 Task: Search one way flight ticket for 3 adults, 3 children in premium economy from Riverton: Central Wyoming Regional Airport (was Riverton Regional) to Fort Wayne: Fort Wayne International Airport on 8-4-2023. Choice of flights is Alaska. Number of bags: 1 carry on bag. Price is upto 94000. Outbound departure time preference is 5:00.
Action: Mouse moved to (302, 249)
Screenshot: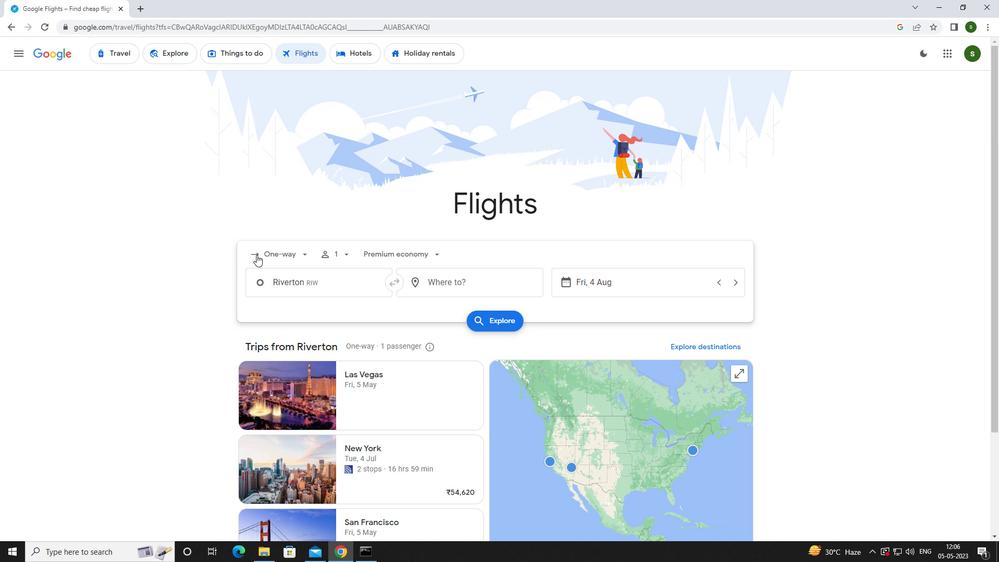
Action: Mouse pressed left at (302, 249)
Screenshot: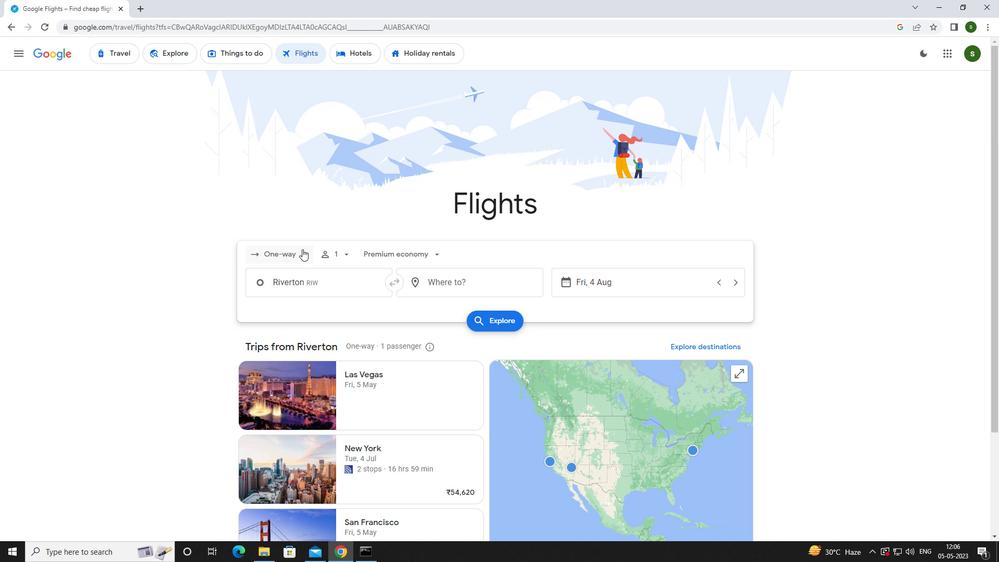 
Action: Mouse moved to (290, 299)
Screenshot: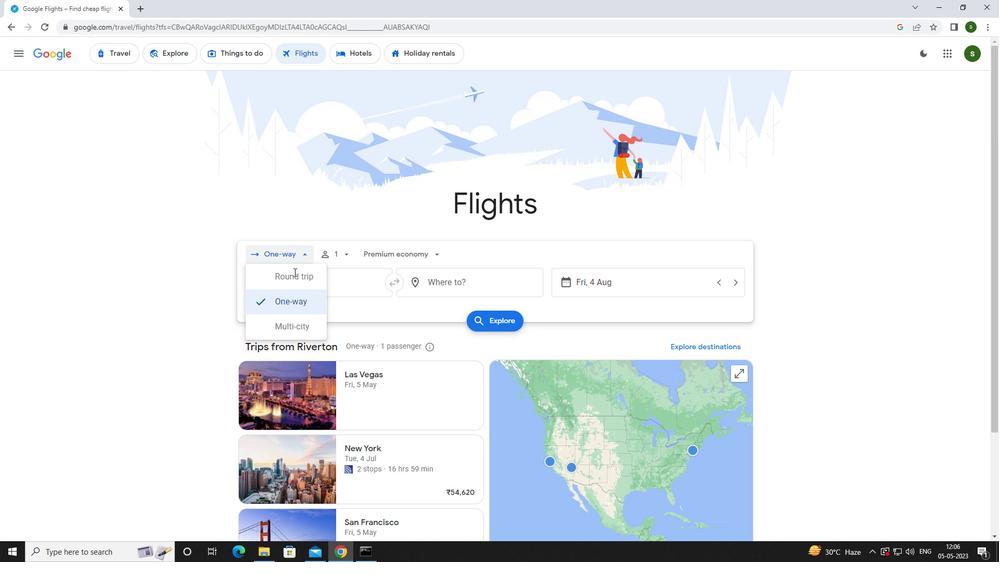 
Action: Mouse pressed left at (290, 299)
Screenshot: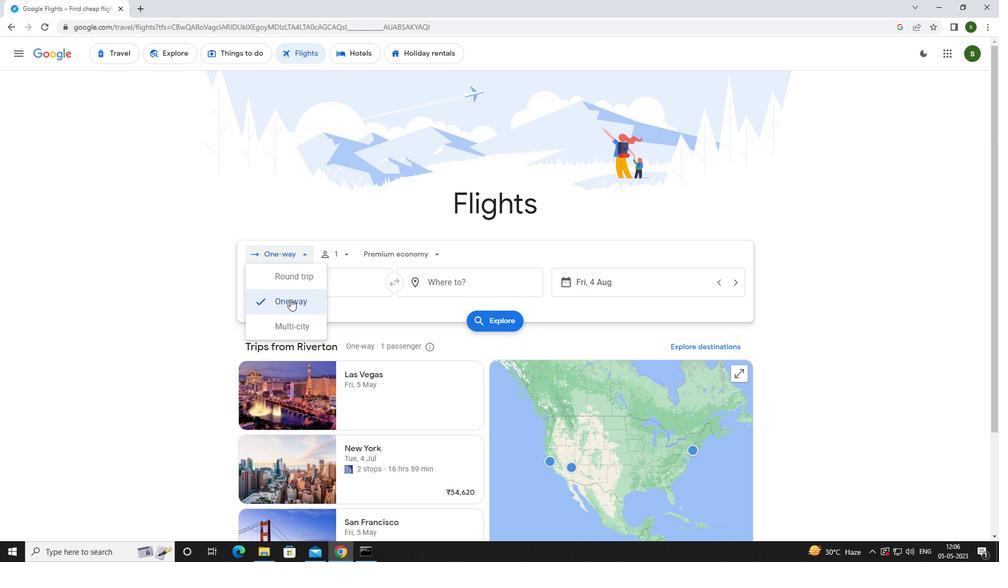
Action: Mouse moved to (342, 254)
Screenshot: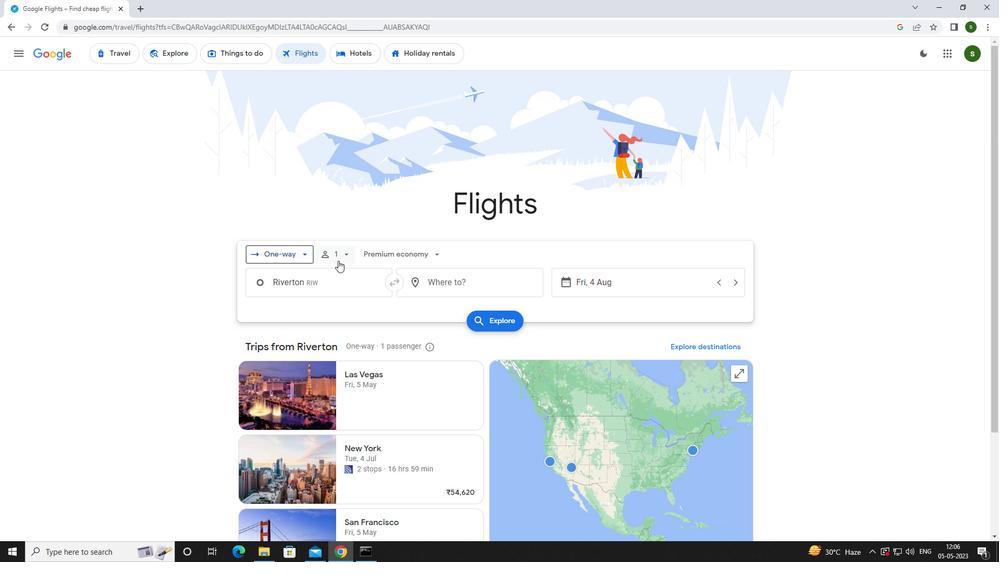 
Action: Mouse pressed left at (342, 254)
Screenshot: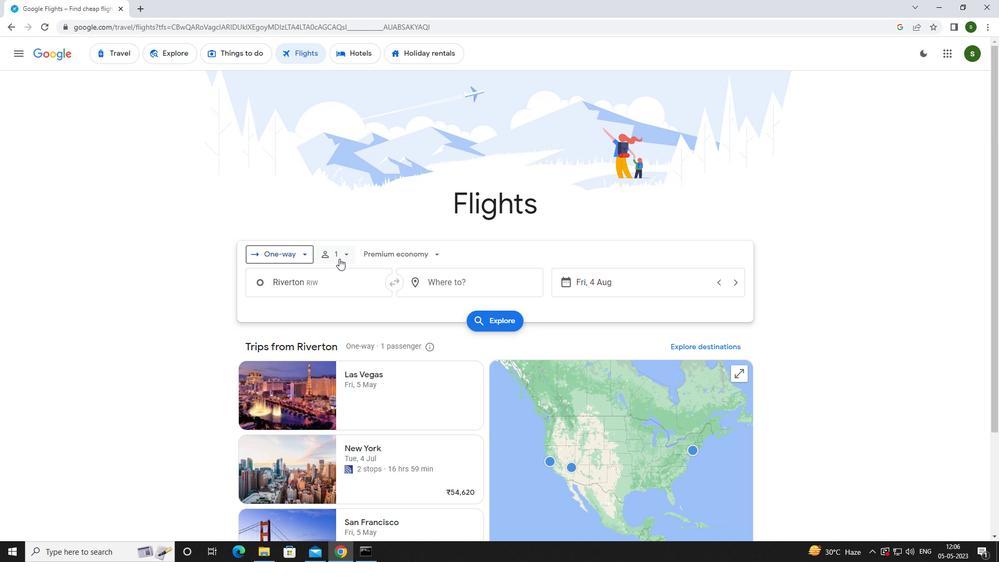 
Action: Mouse moved to (424, 282)
Screenshot: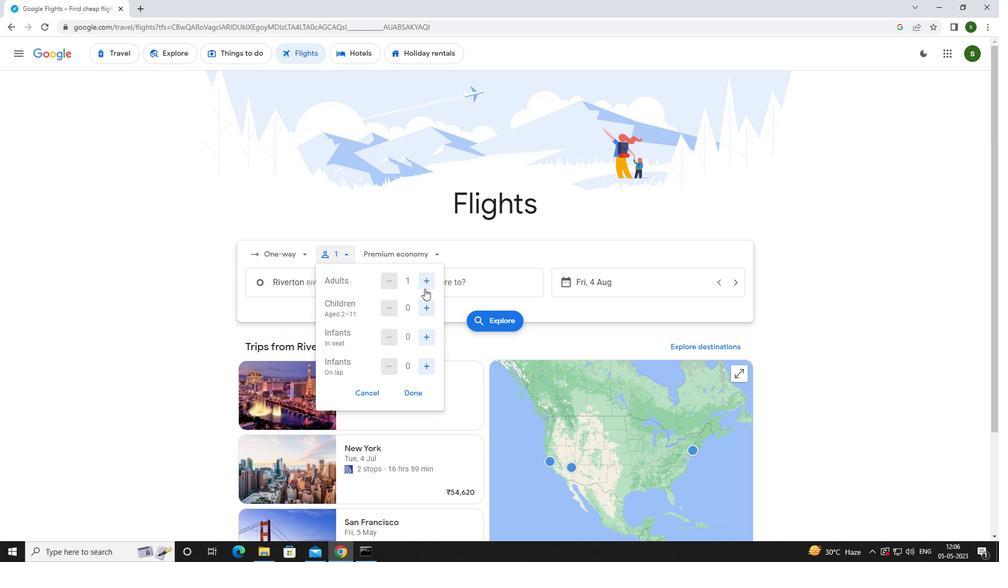 
Action: Mouse pressed left at (424, 282)
Screenshot: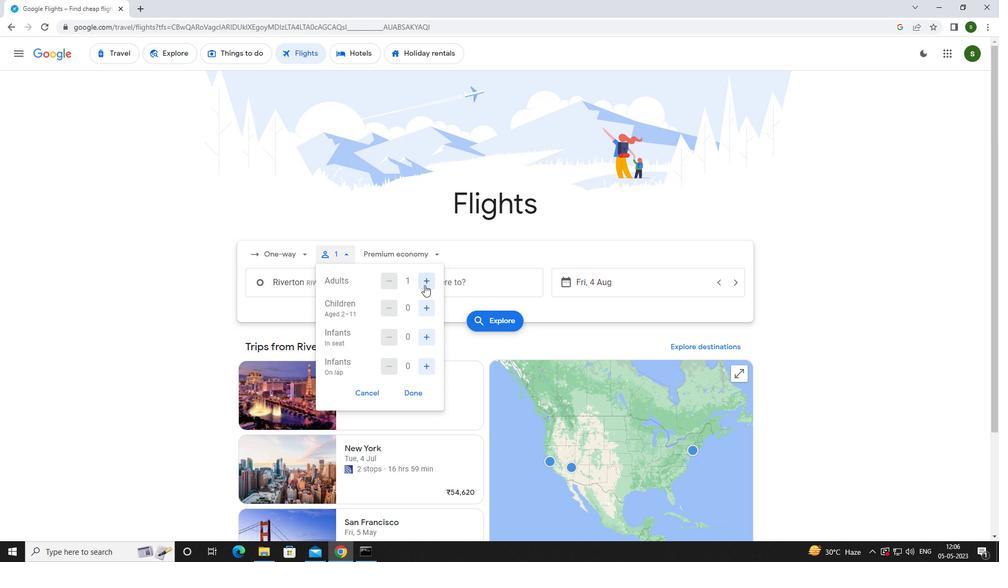 
Action: Mouse pressed left at (424, 282)
Screenshot: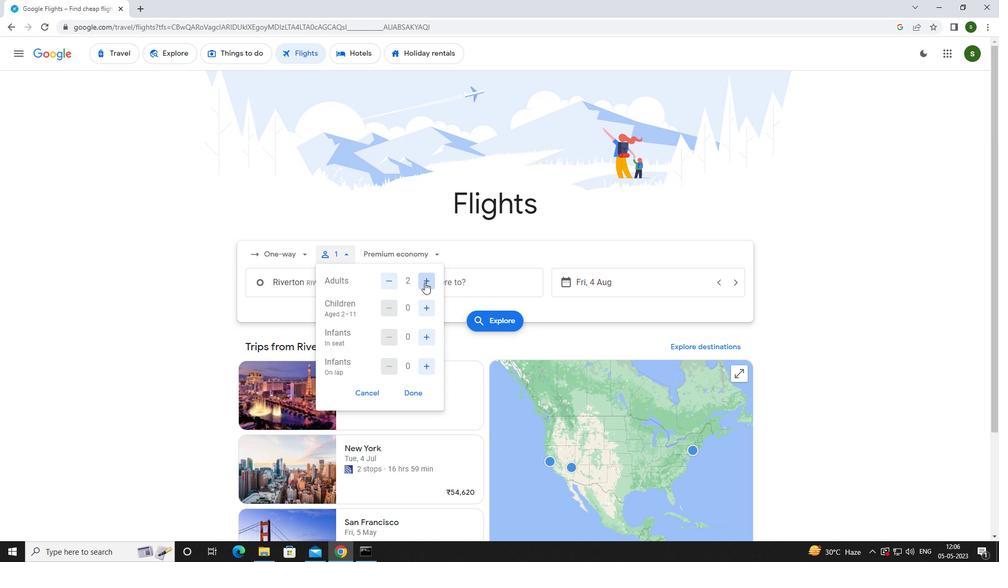 
Action: Mouse moved to (425, 308)
Screenshot: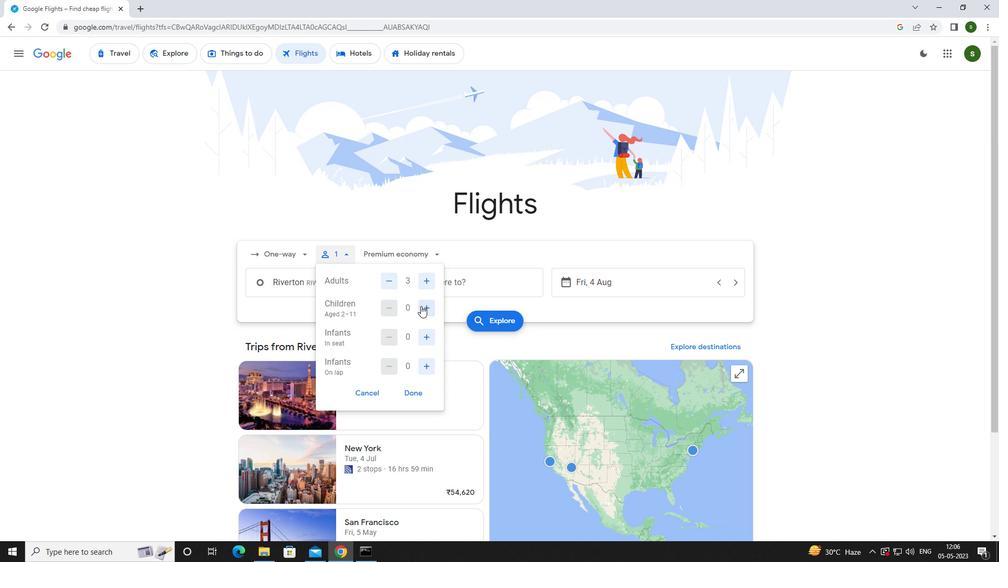
Action: Mouse pressed left at (425, 308)
Screenshot: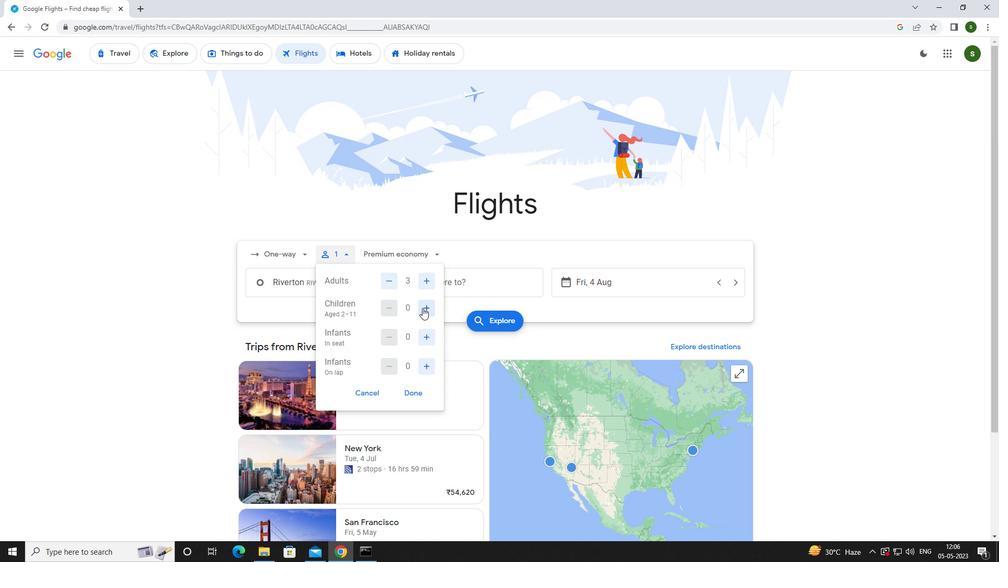 
Action: Mouse pressed left at (425, 308)
Screenshot: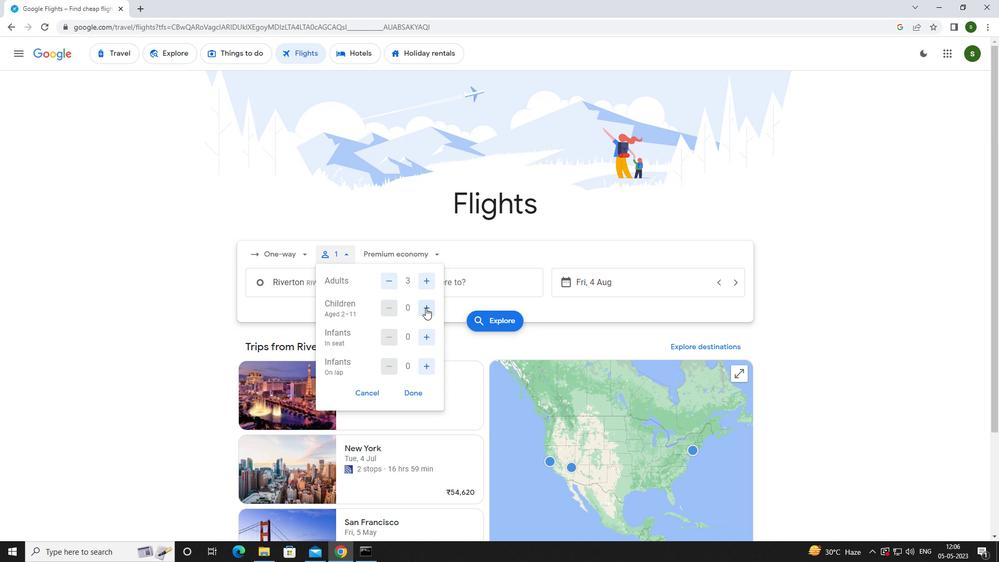 
Action: Mouse pressed left at (425, 308)
Screenshot: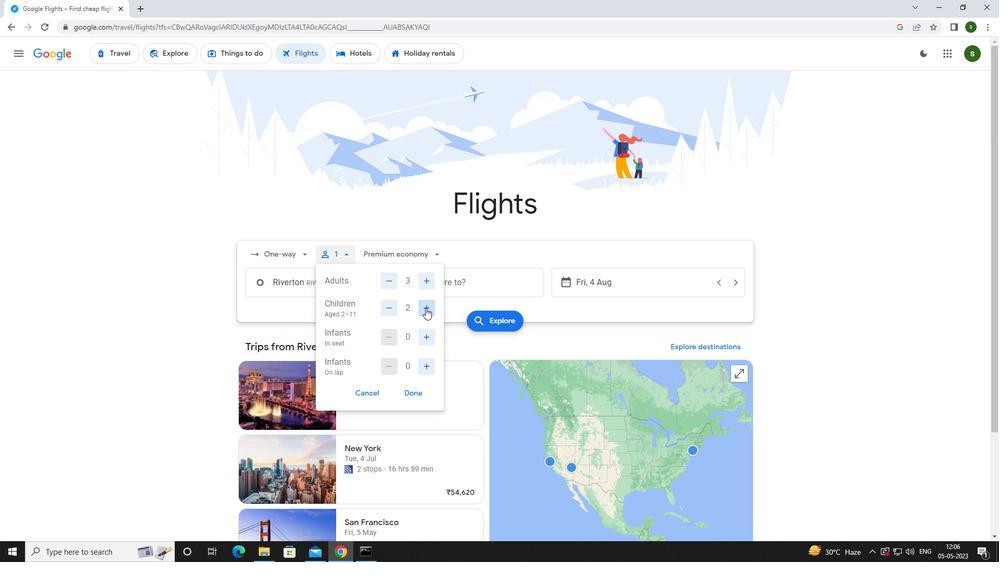 
Action: Mouse moved to (413, 250)
Screenshot: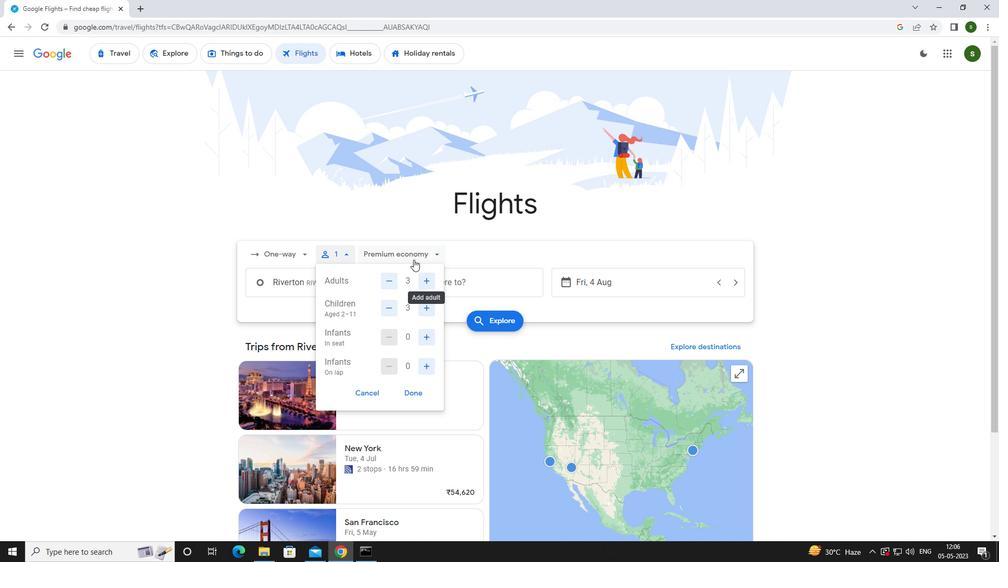
Action: Mouse pressed left at (413, 250)
Screenshot: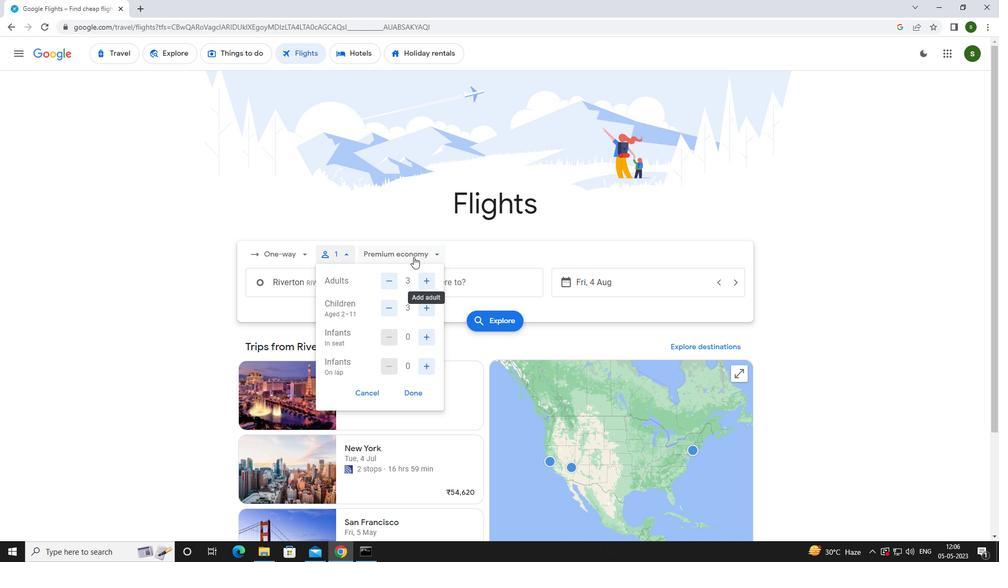 
Action: Mouse moved to (426, 303)
Screenshot: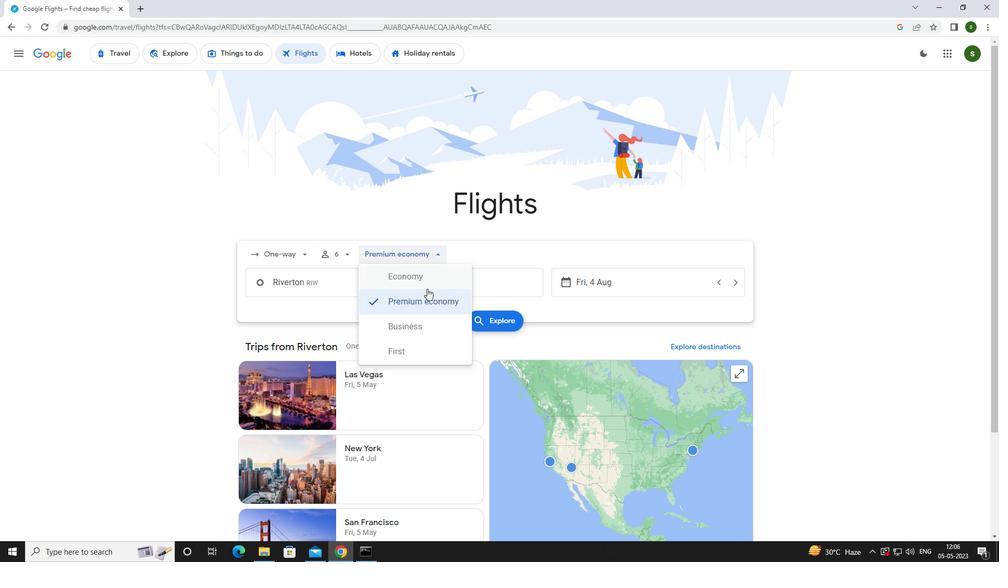 
Action: Mouse pressed left at (426, 303)
Screenshot: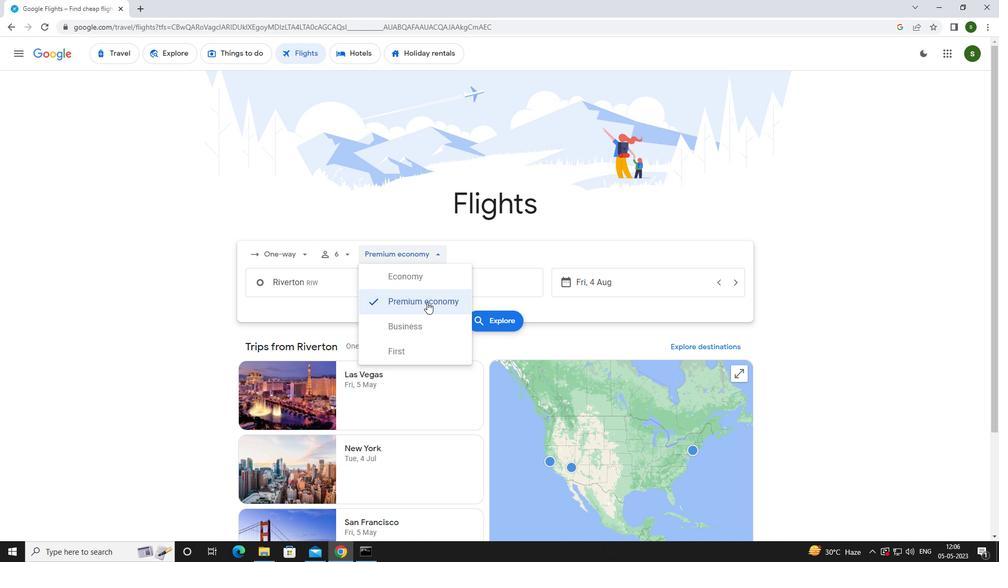 
Action: Mouse moved to (351, 286)
Screenshot: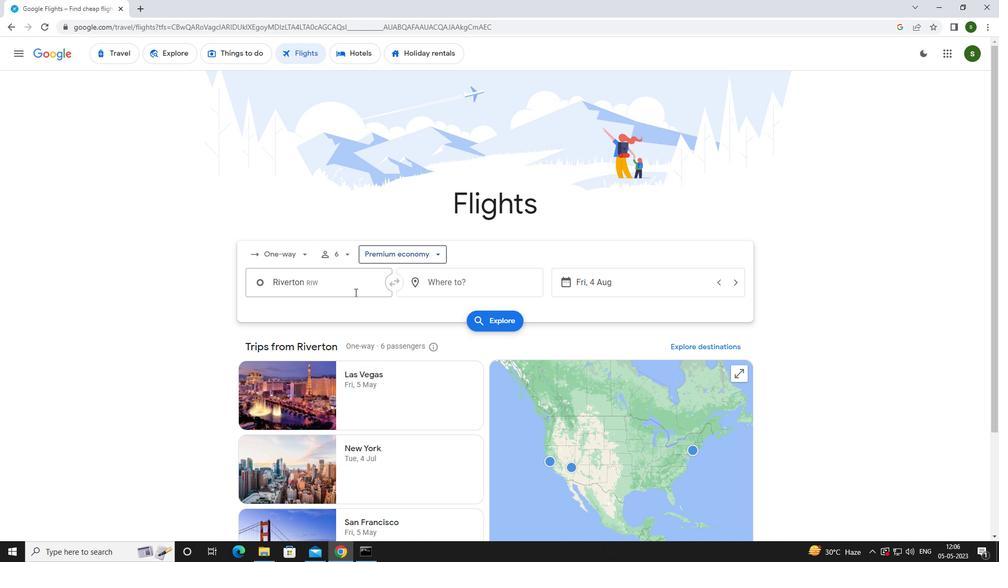 
Action: Mouse pressed left at (351, 286)
Screenshot: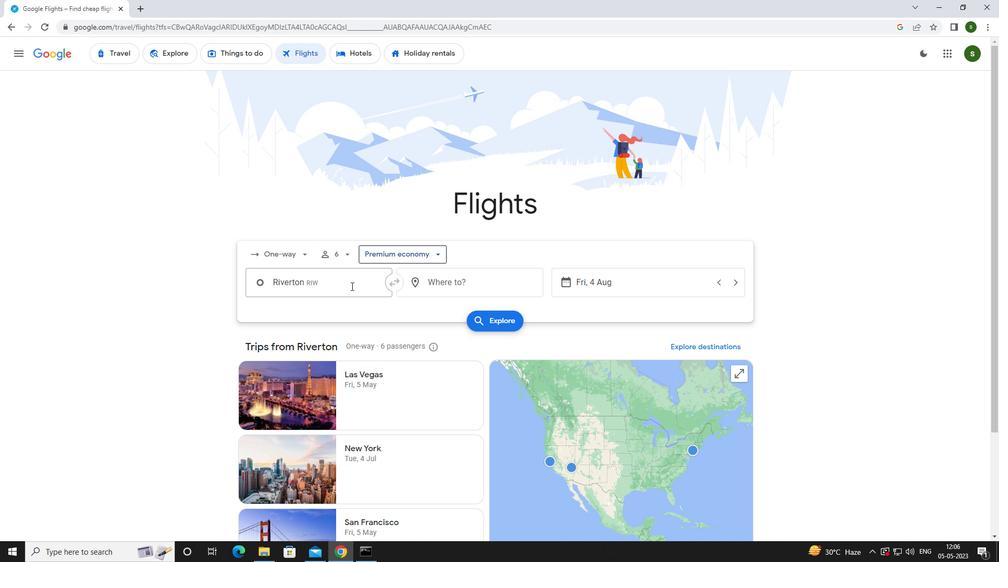 
Action: Mouse moved to (351, 285)
Screenshot: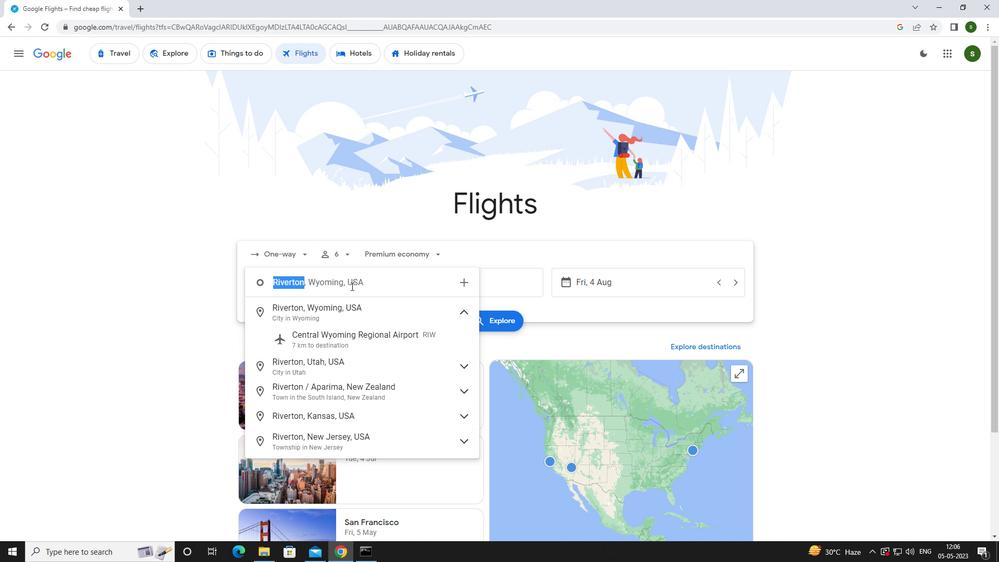 
Action: Key pressed <Key.caps_lock>r<Key.caps_lock>iverton
Screenshot: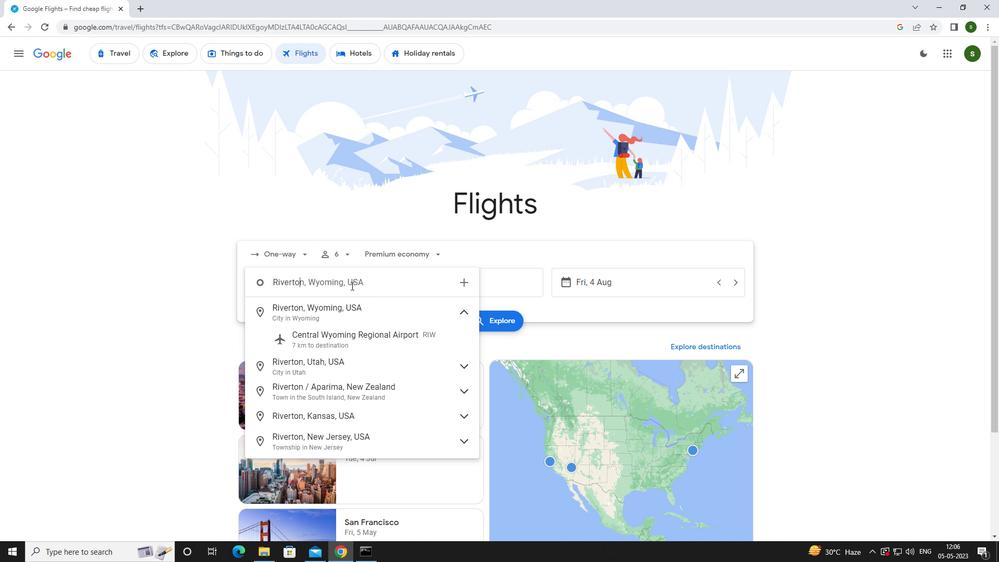 
Action: Mouse moved to (353, 328)
Screenshot: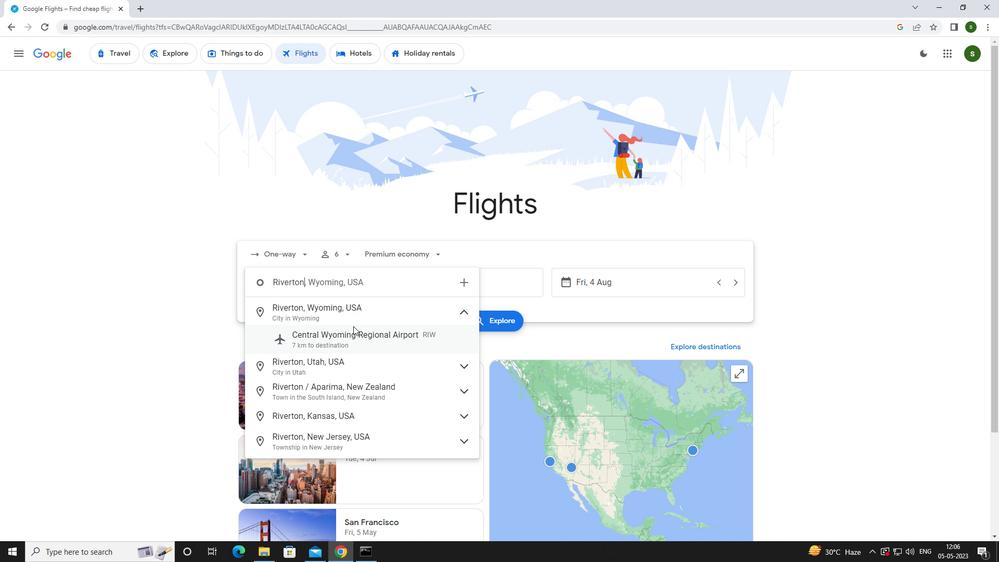 
Action: Mouse pressed left at (353, 328)
Screenshot: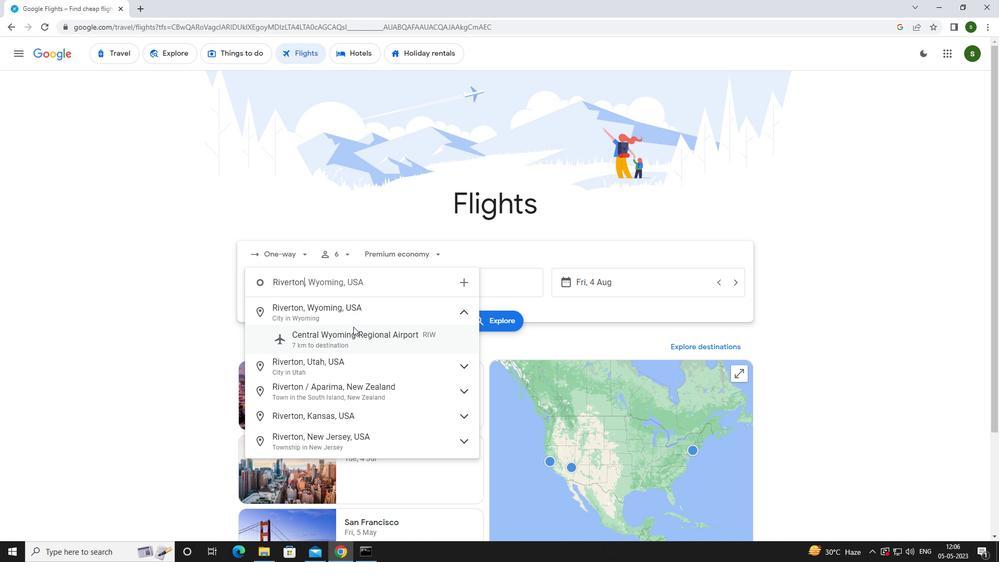 
Action: Mouse moved to (456, 275)
Screenshot: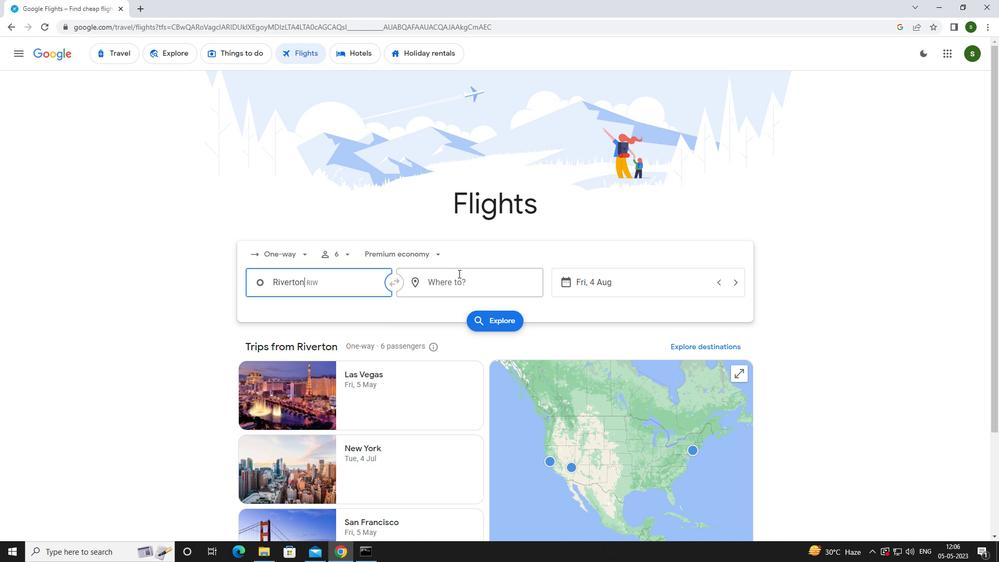 
Action: Mouse pressed left at (456, 275)
Screenshot: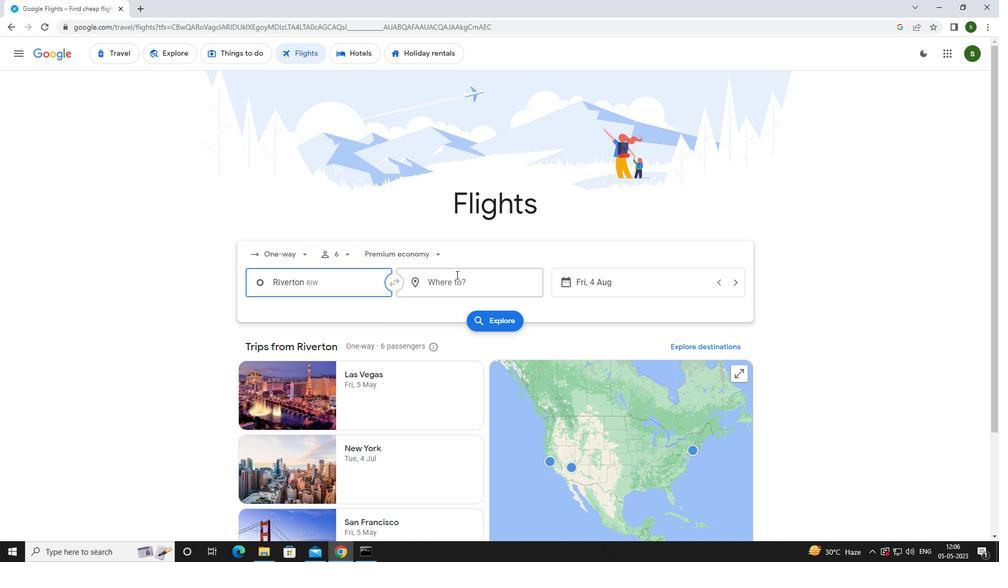 
Action: Mouse moved to (460, 274)
Screenshot: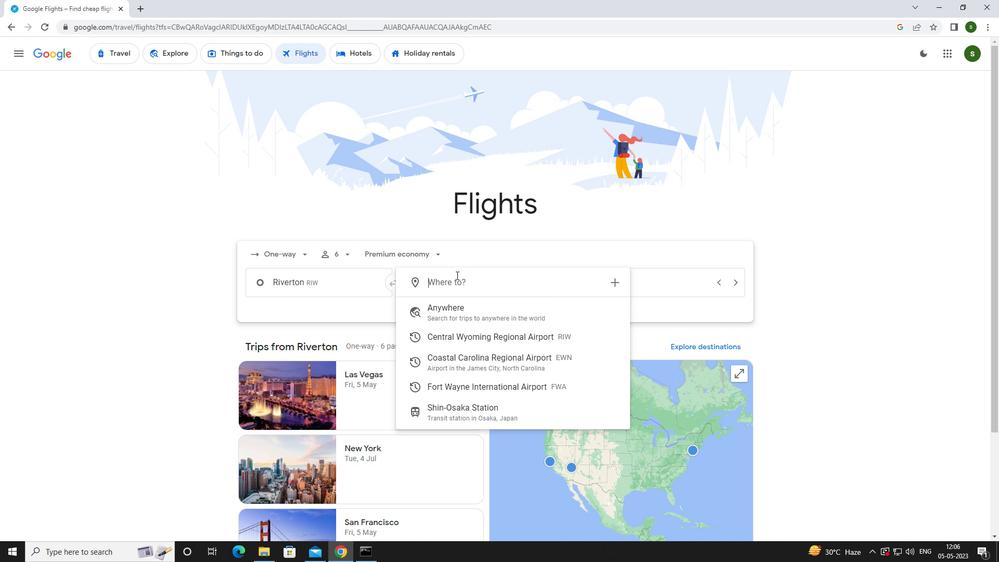 
Action: Key pressed <Key.caps_lock>f<Key.caps_lock>ort<Key.space><Key.caps_lock>w<Key.caps_lock>ay
Screenshot: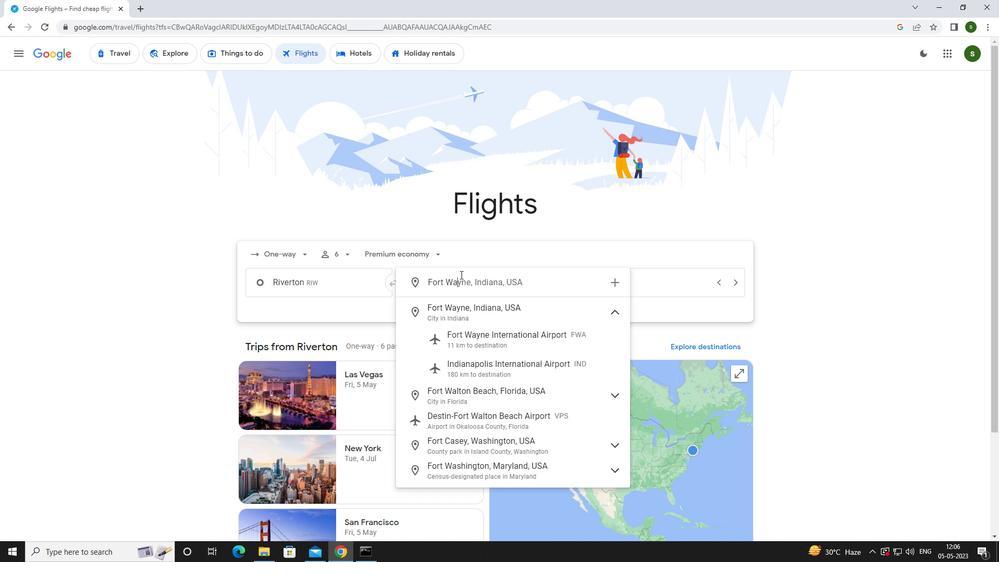 
Action: Mouse moved to (475, 335)
Screenshot: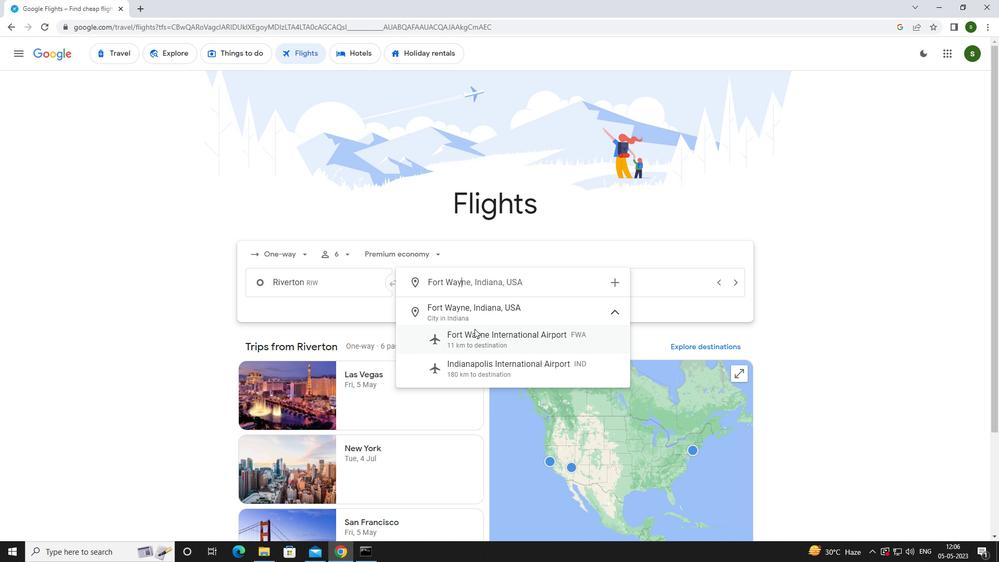 
Action: Mouse pressed left at (475, 335)
Screenshot: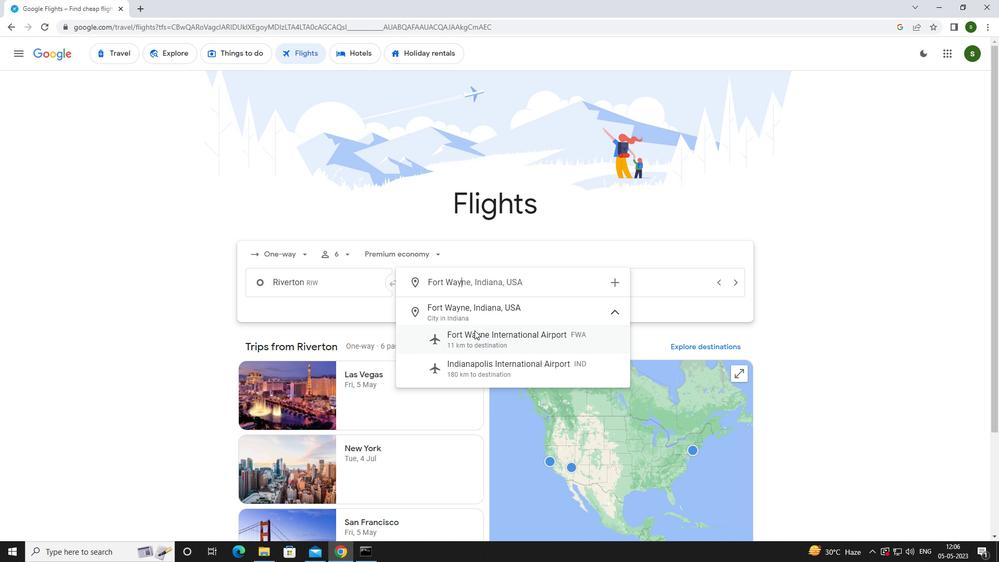 
Action: Mouse moved to (620, 285)
Screenshot: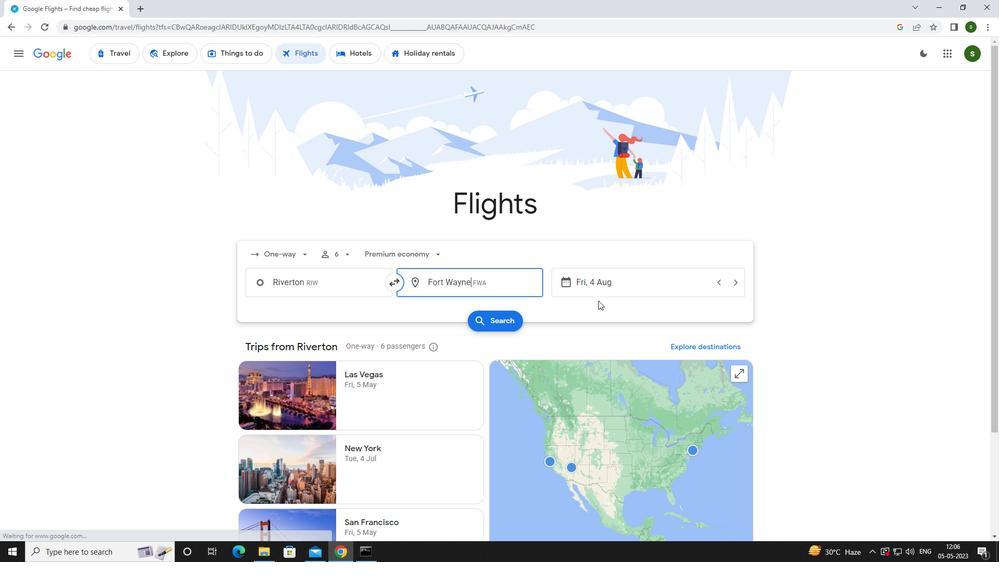 
Action: Mouse pressed left at (620, 285)
Screenshot: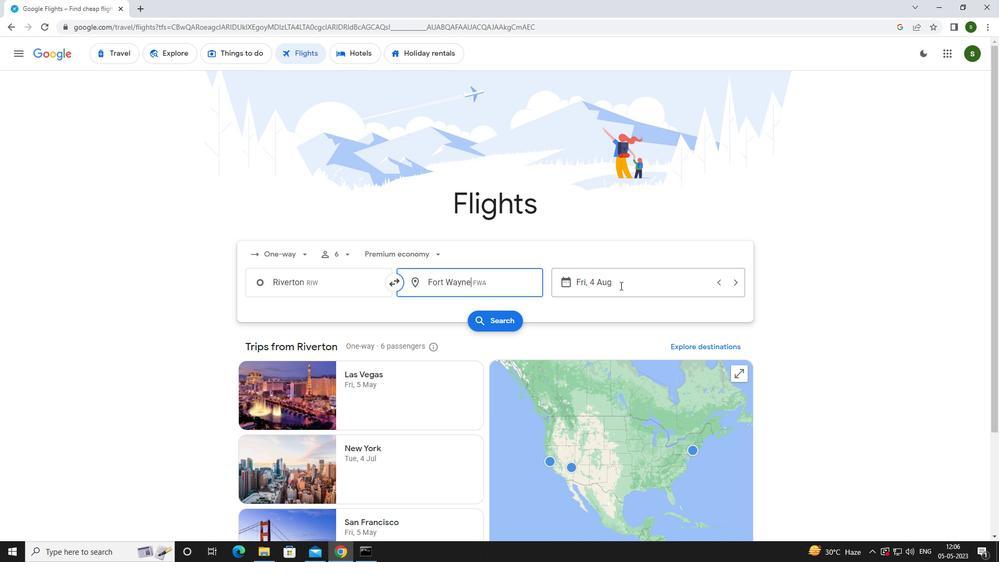 
Action: Mouse moved to (506, 350)
Screenshot: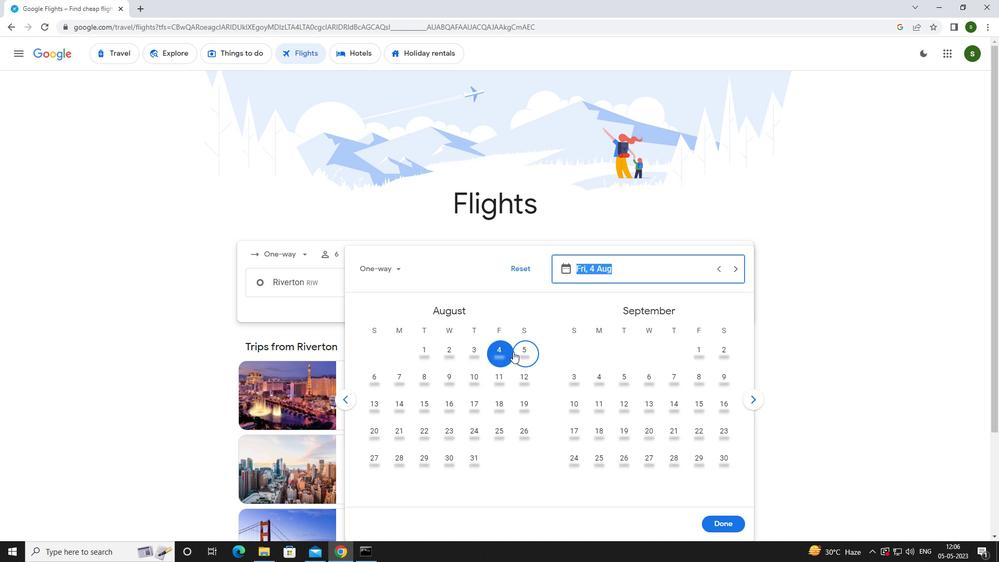 
Action: Mouse pressed left at (506, 350)
Screenshot: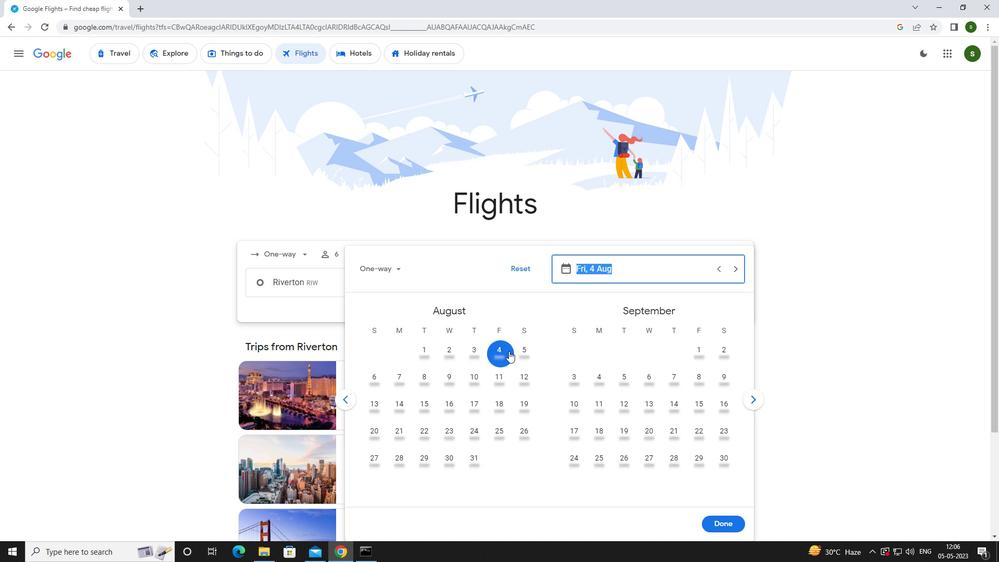 
Action: Mouse moved to (723, 523)
Screenshot: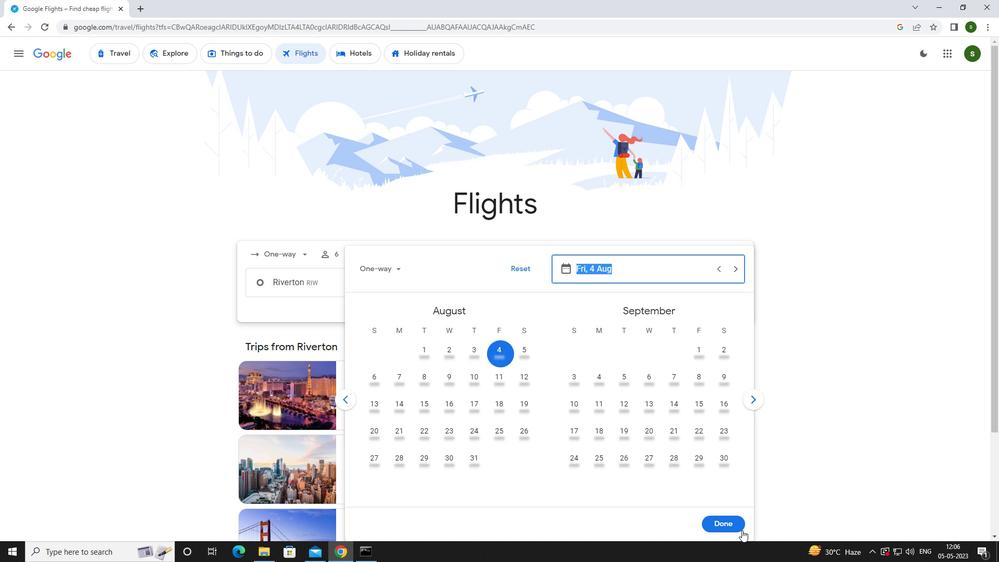 
Action: Mouse pressed left at (723, 523)
Screenshot: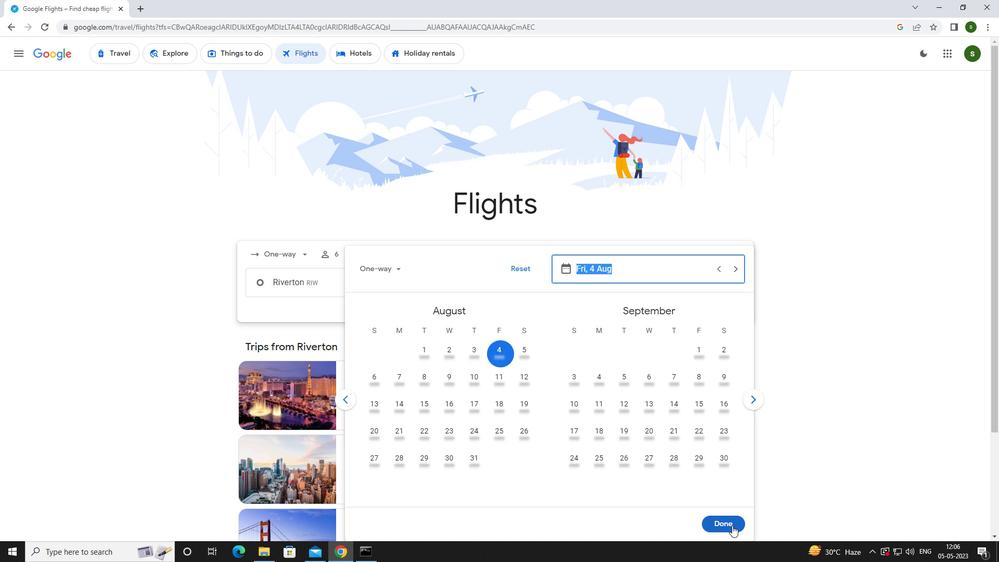 
Action: Mouse moved to (480, 315)
Screenshot: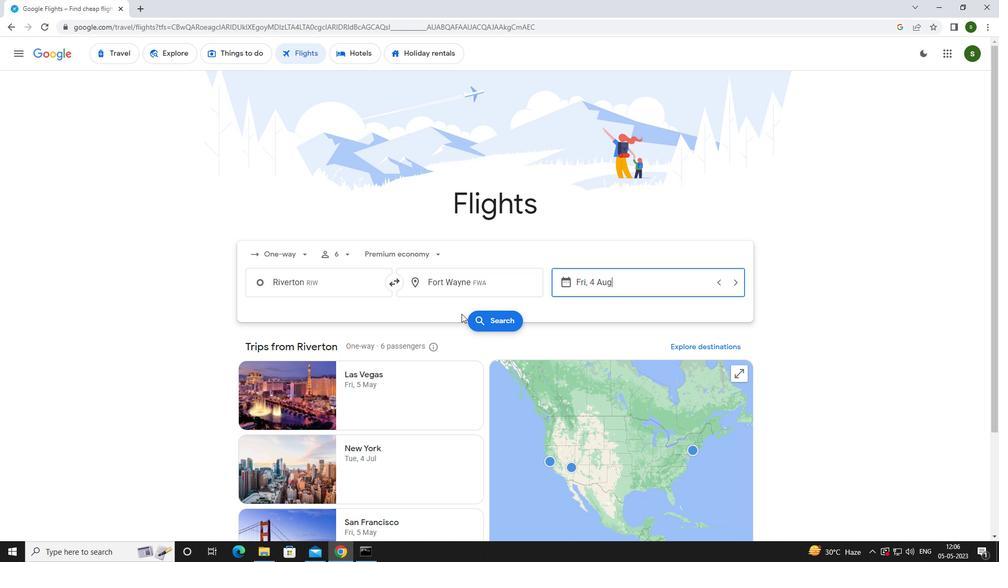 
Action: Mouse pressed left at (480, 315)
Screenshot: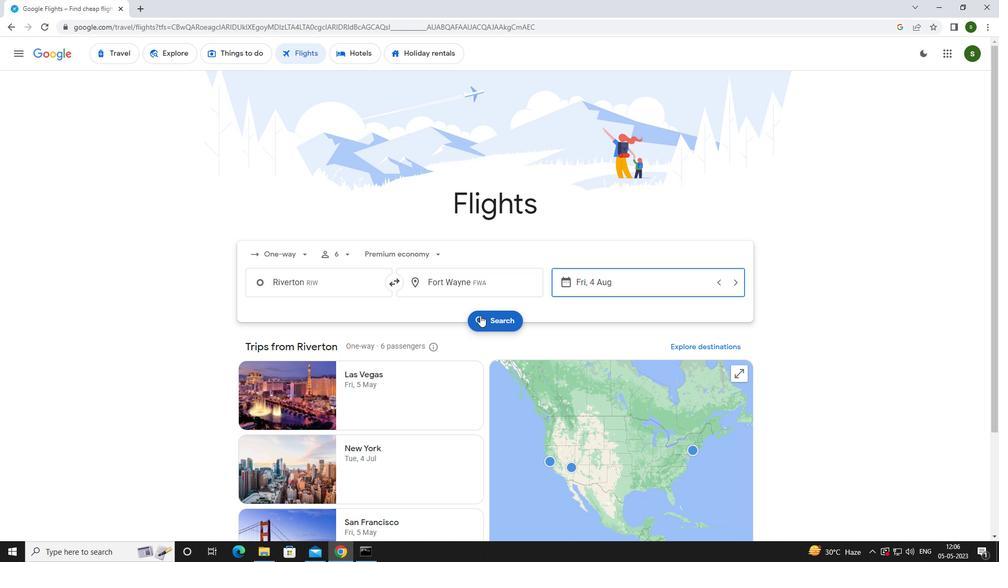 
Action: Mouse moved to (275, 153)
Screenshot: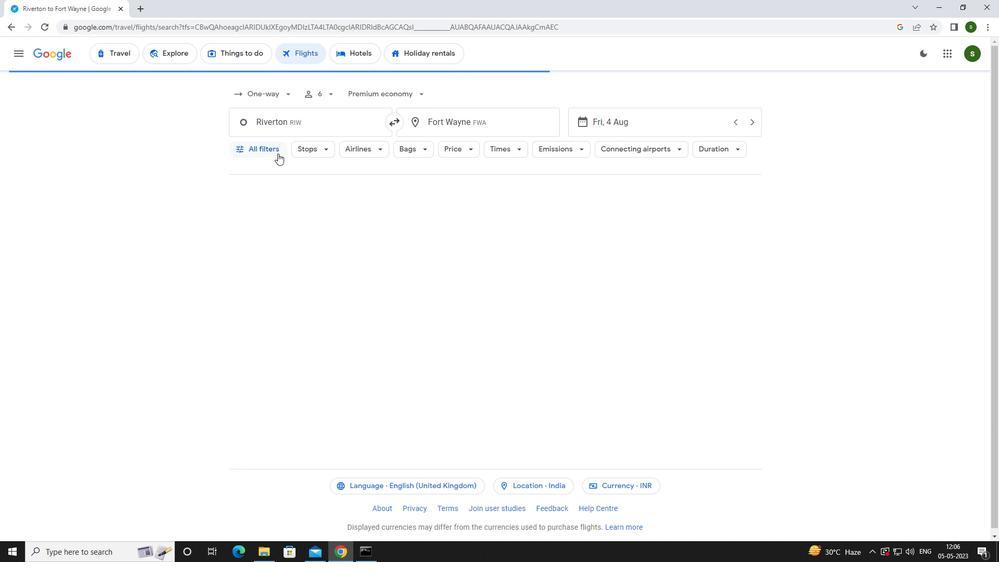 
Action: Mouse pressed left at (275, 153)
Screenshot: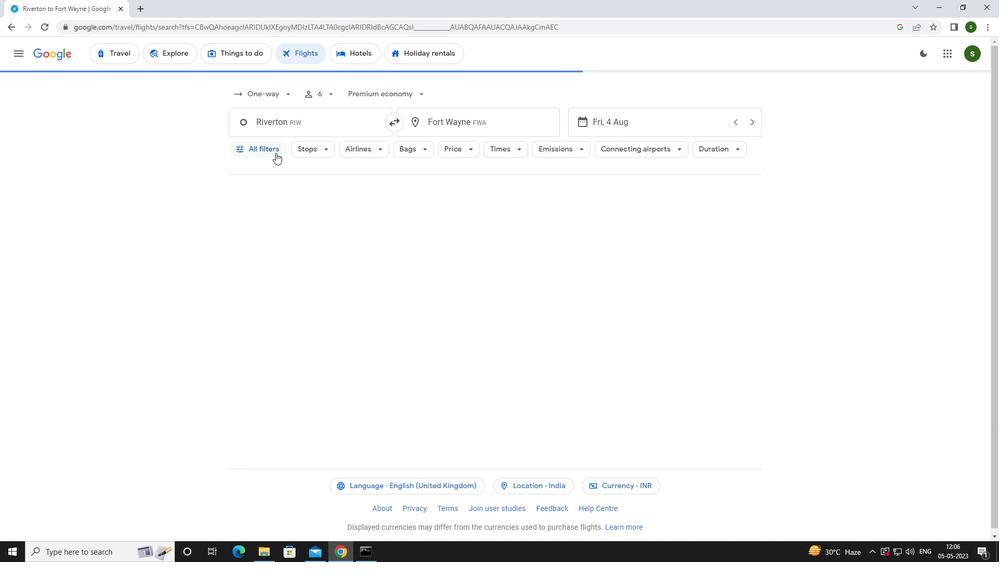 
Action: Mouse moved to (358, 309)
Screenshot: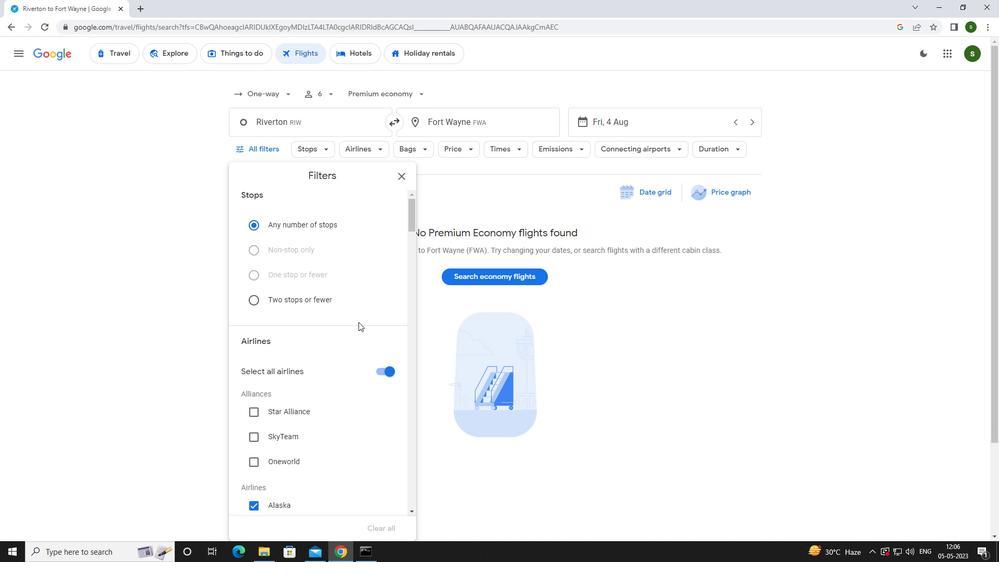 
Action: Mouse scrolled (358, 309) with delta (0, 0)
Screenshot: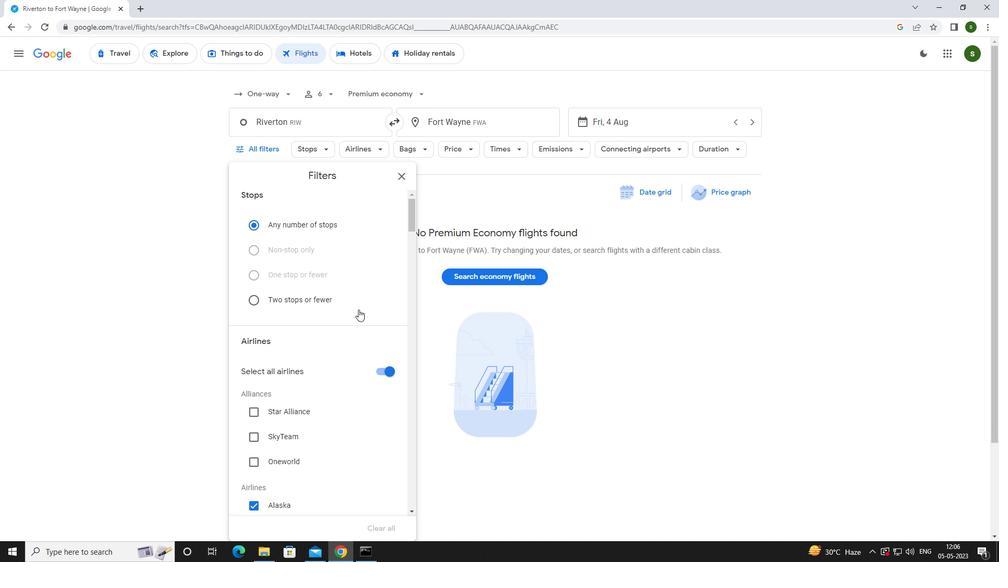 
Action: Mouse scrolled (358, 309) with delta (0, 0)
Screenshot: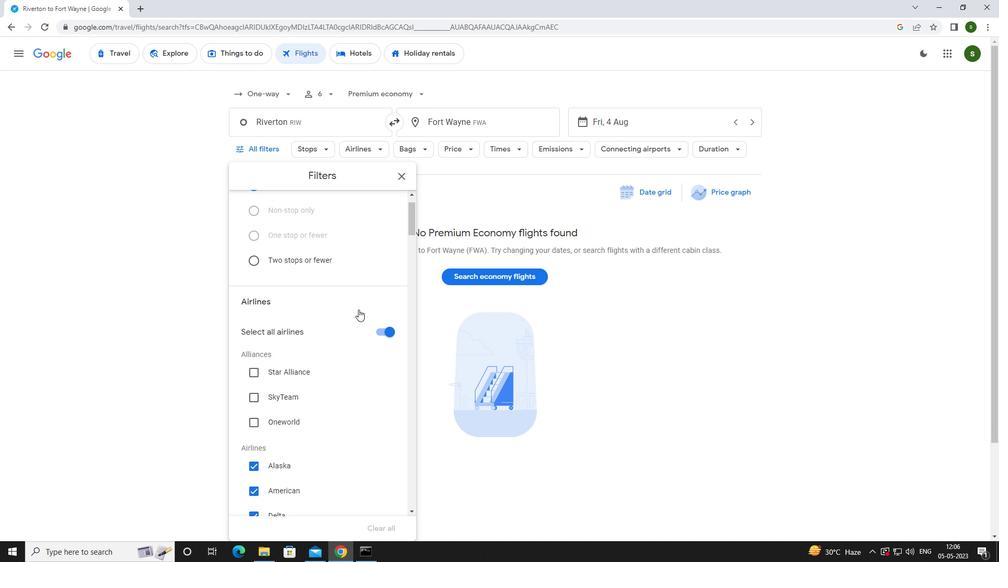 
Action: Mouse moved to (385, 265)
Screenshot: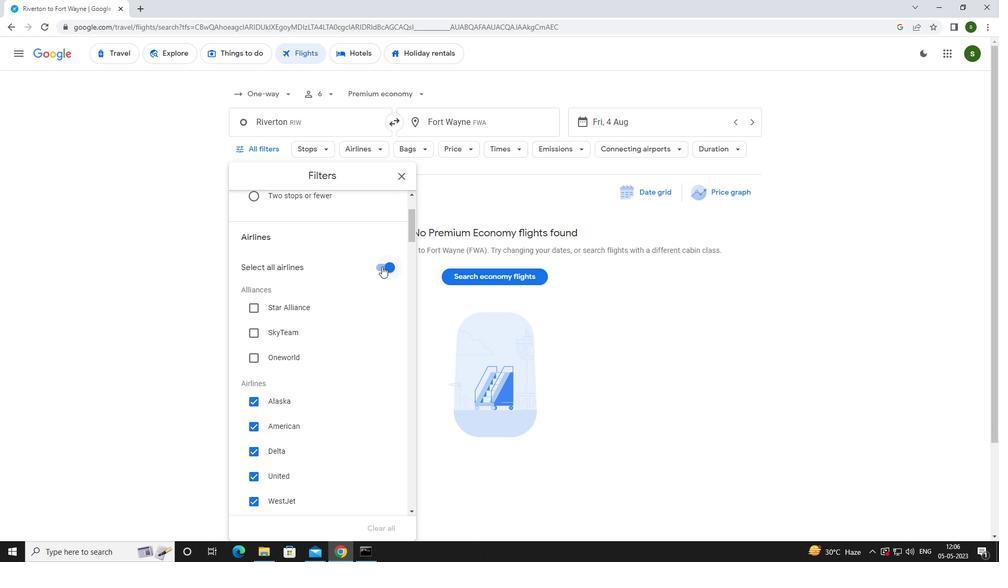 
Action: Mouse pressed left at (385, 265)
Screenshot: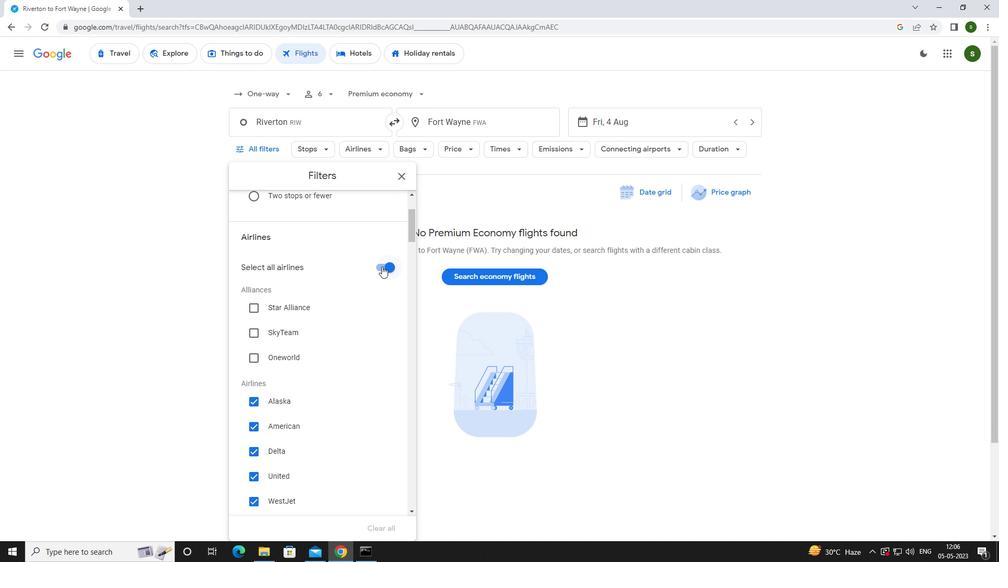
Action: Mouse moved to (339, 290)
Screenshot: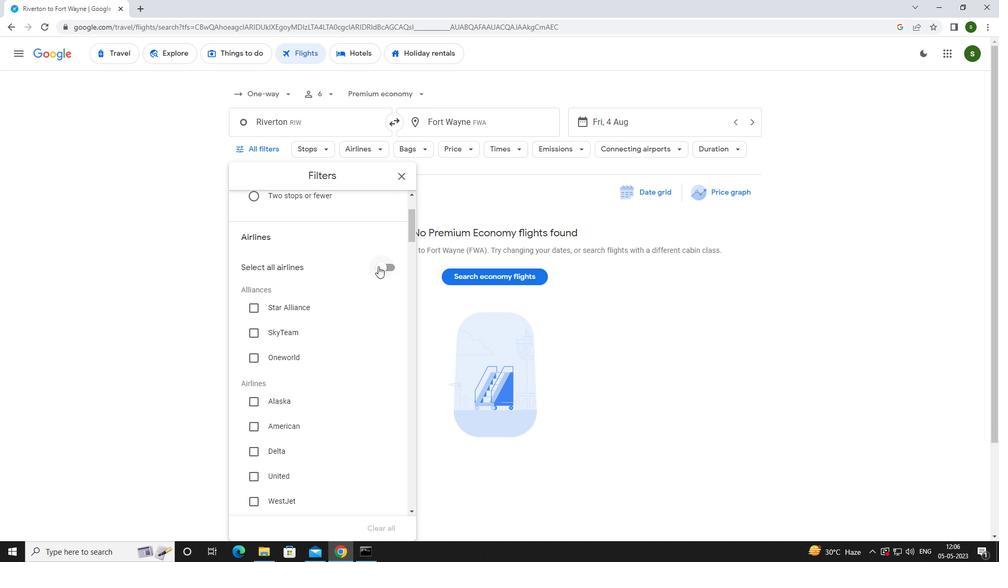 
Action: Mouse scrolled (339, 290) with delta (0, 0)
Screenshot: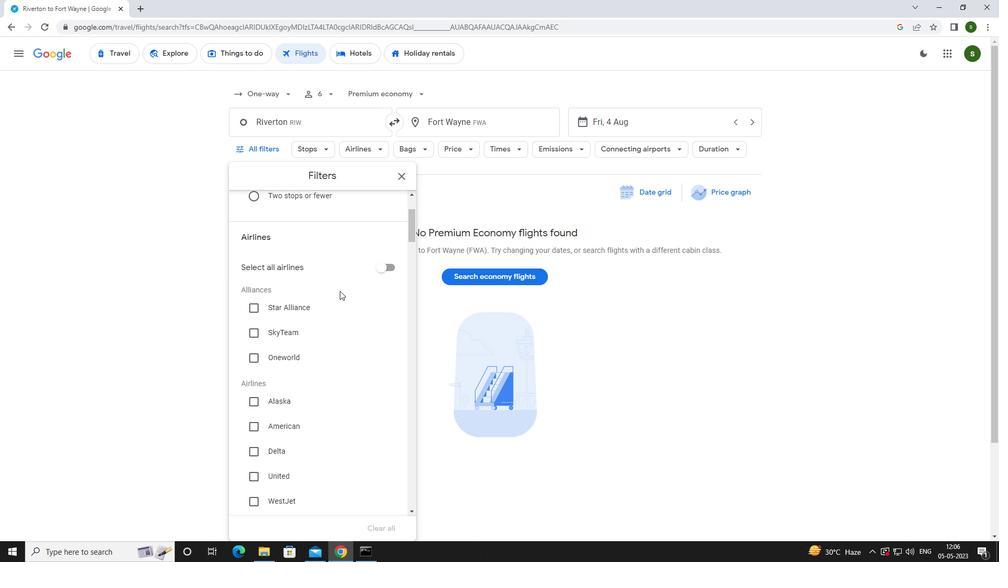 
Action: Mouse scrolled (339, 290) with delta (0, 0)
Screenshot: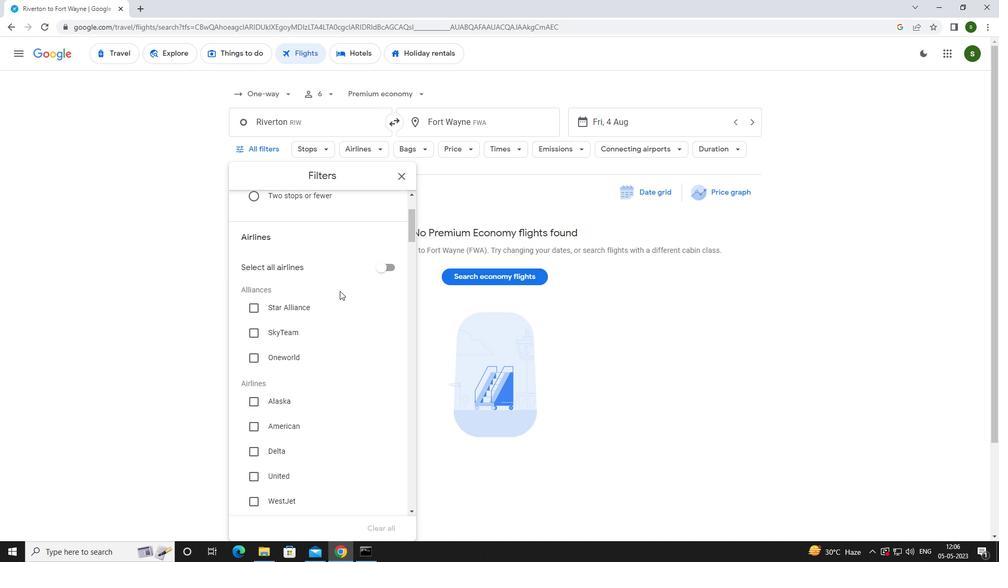 
Action: Mouse moved to (287, 300)
Screenshot: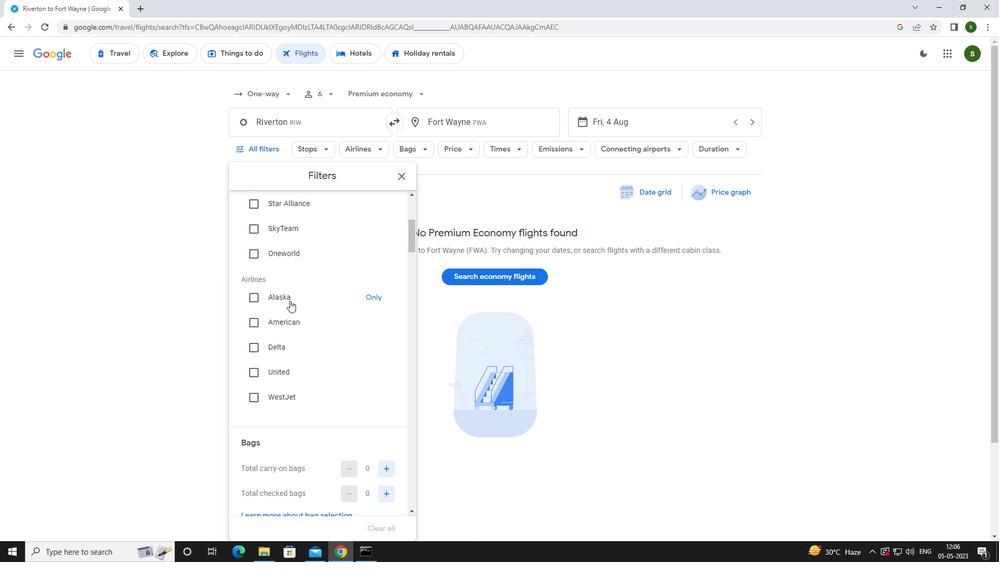 
Action: Mouse pressed left at (287, 300)
Screenshot: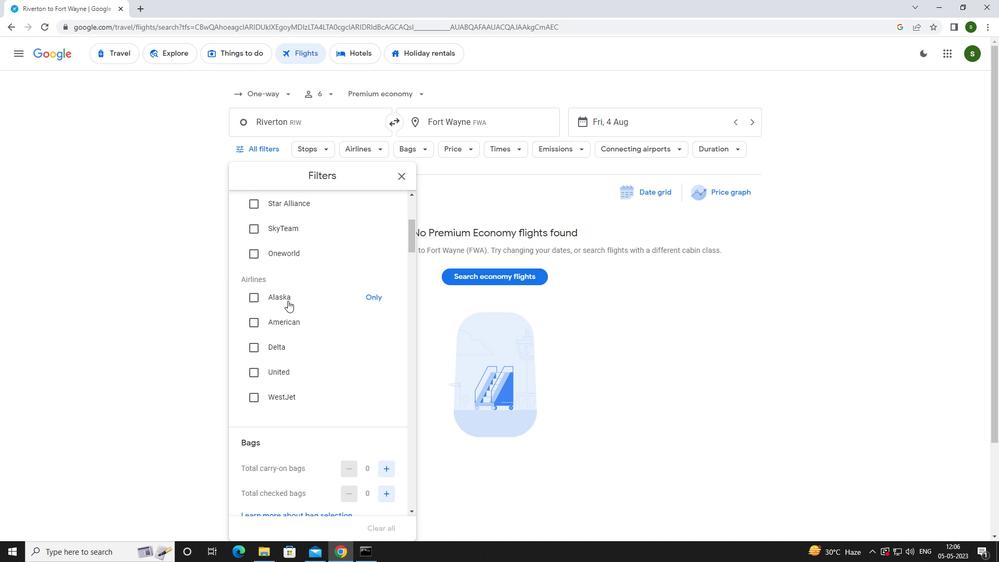 
Action: Mouse moved to (311, 309)
Screenshot: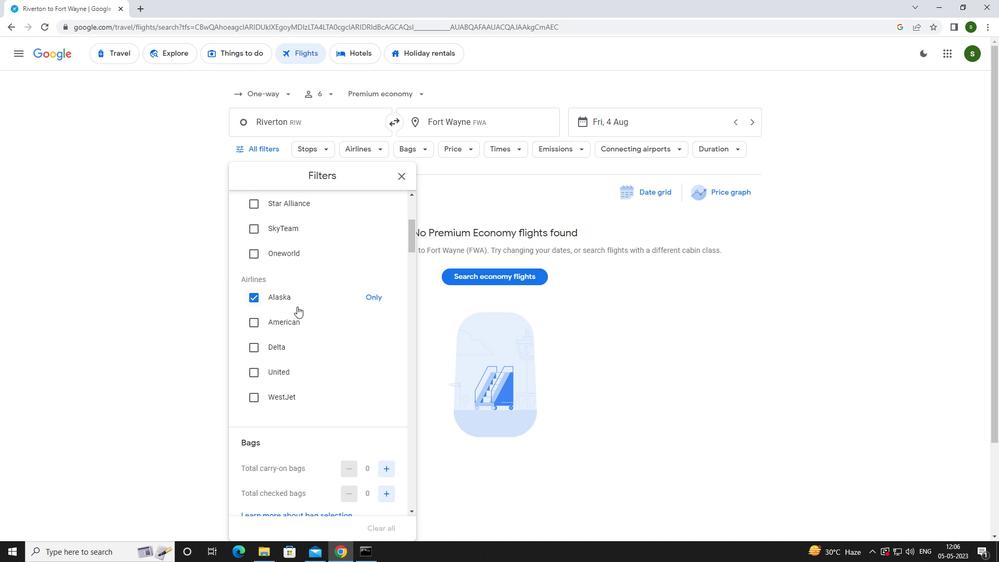 
Action: Mouse scrolled (311, 309) with delta (0, 0)
Screenshot: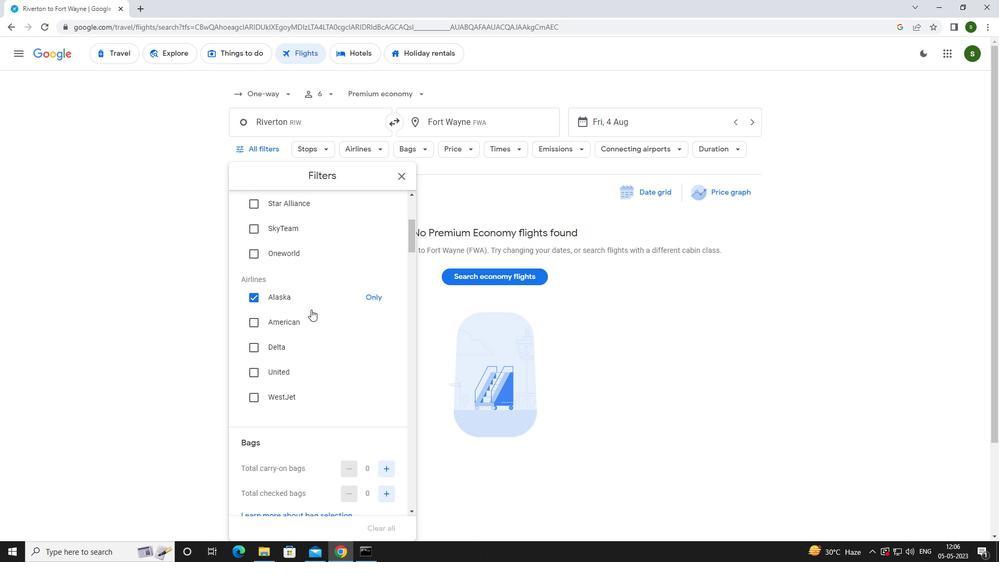 
Action: Mouse scrolled (311, 309) with delta (0, 0)
Screenshot: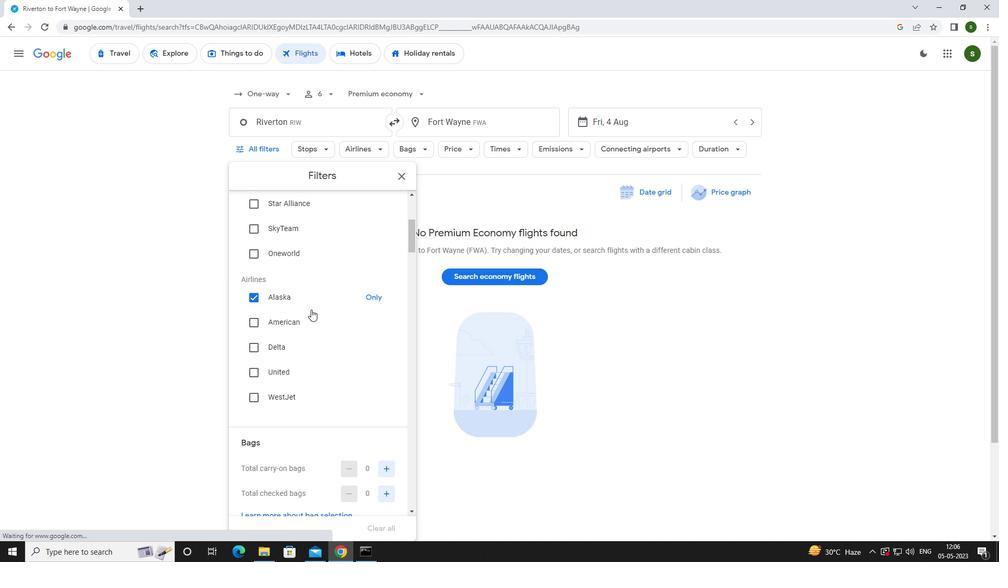 
Action: Mouse scrolled (311, 309) with delta (0, 0)
Screenshot: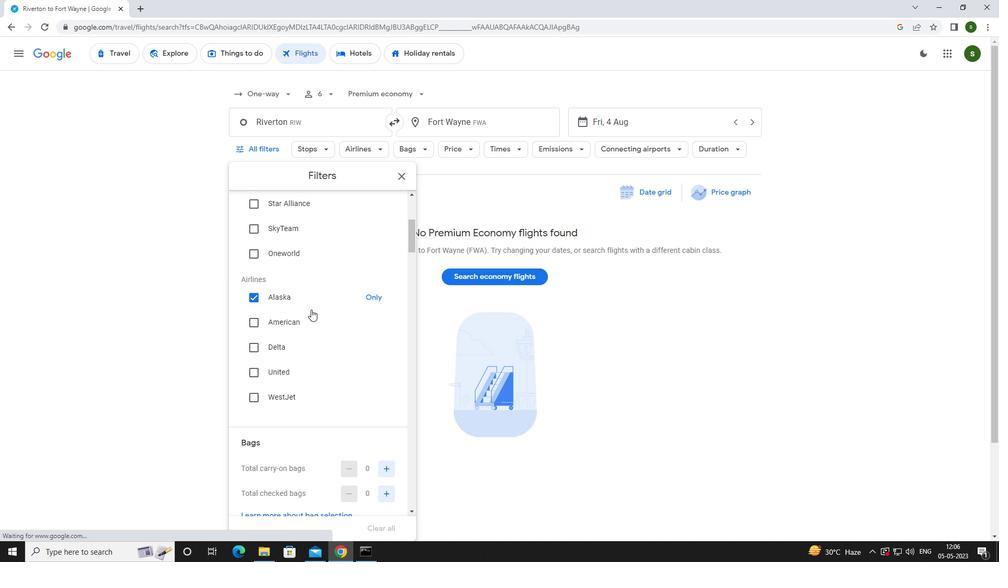 
Action: Mouse moved to (383, 307)
Screenshot: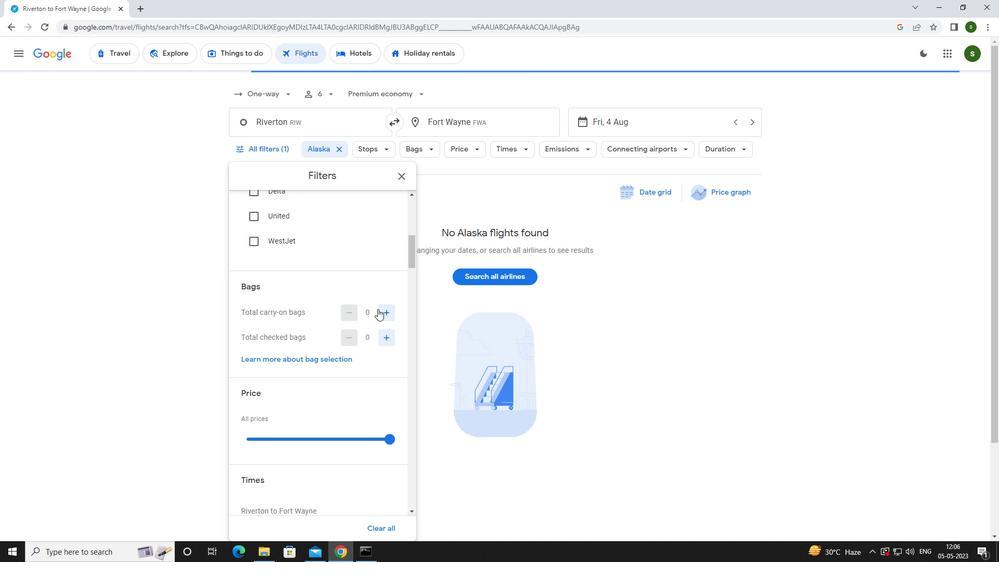 
Action: Mouse pressed left at (383, 307)
Screenshot: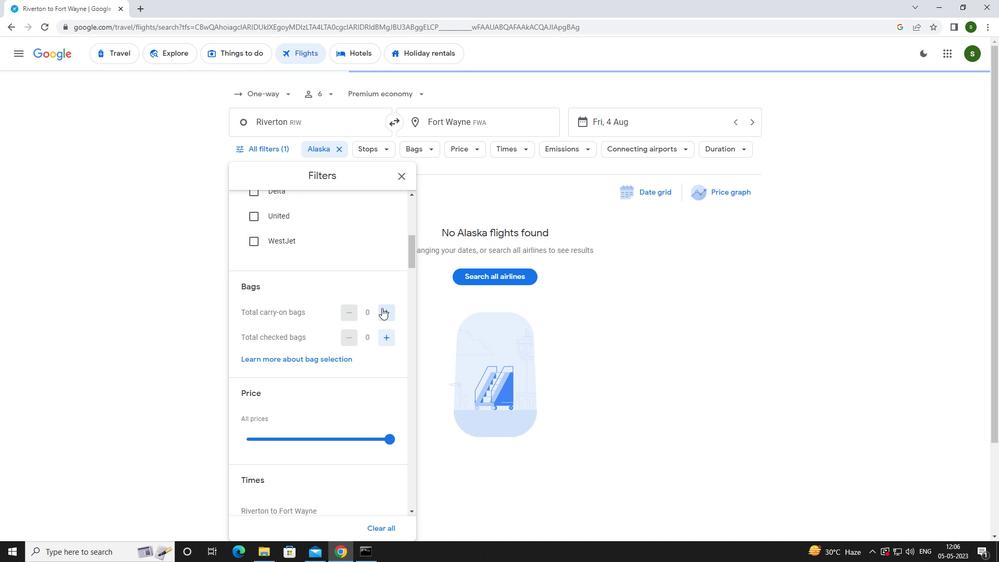 
Action: Mouse scrolled (383, 307) with delta (0, 0)
Screenshot: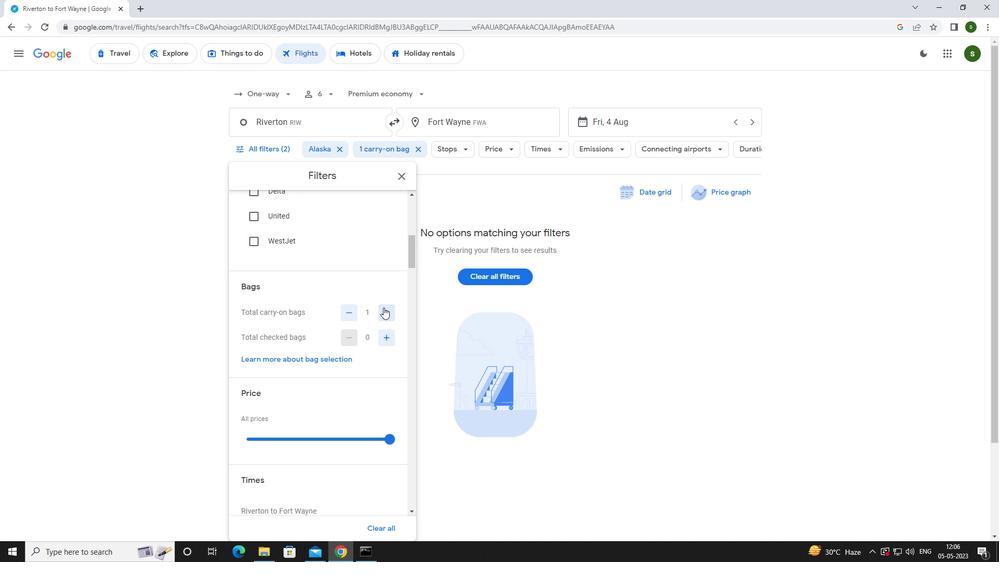 
Action: Mouse scrolled (383, 307) with delta (0, 0)
Screenshot: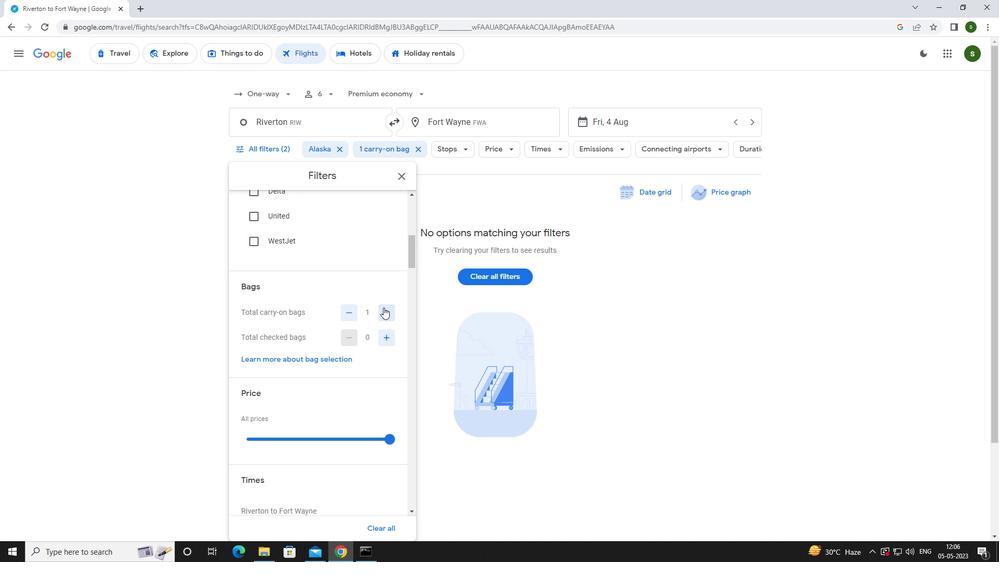 
Action: Mouse moved to (387, 334)
Screenshot: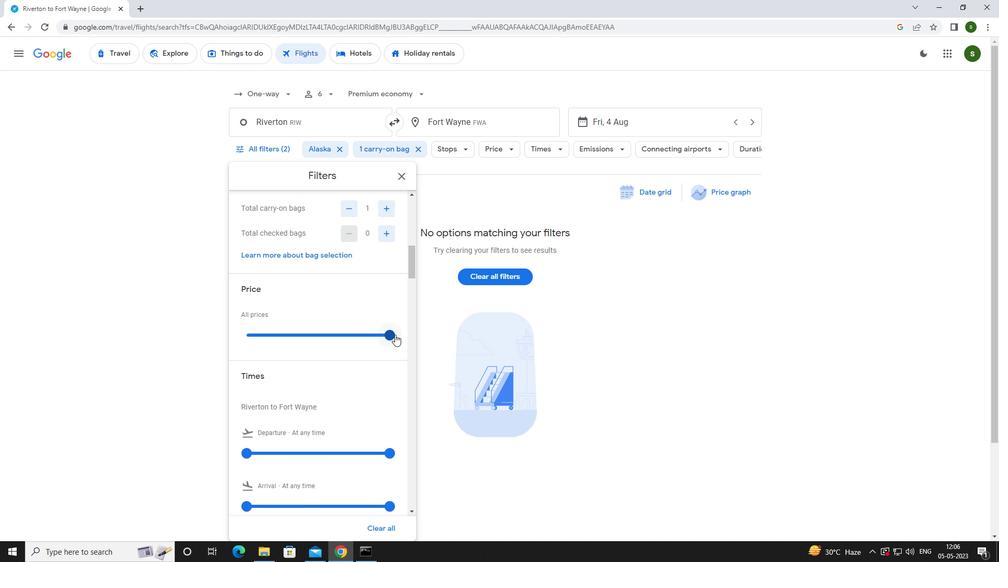 
Action: Mouse pressed left at (387, 334)
Screenshot: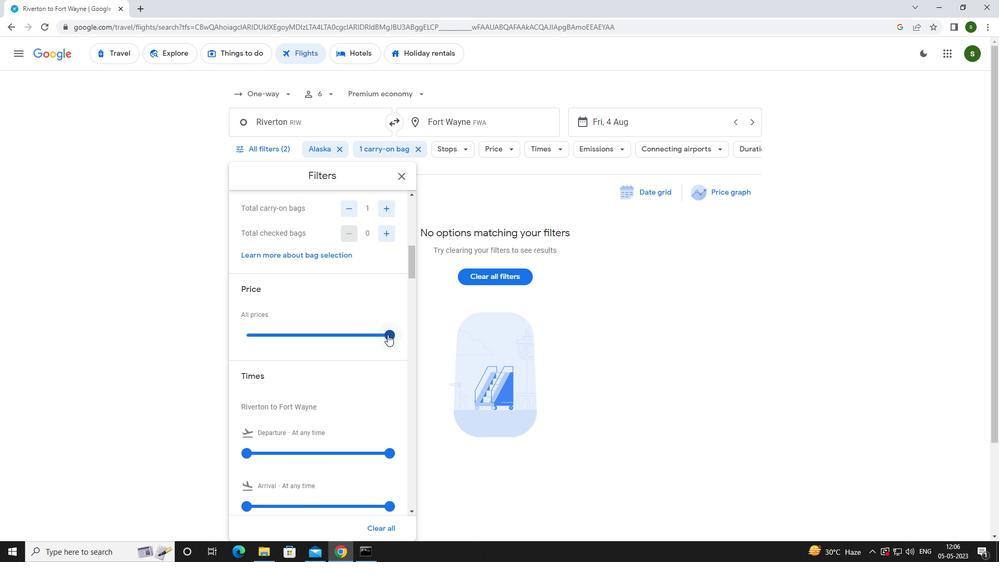 
Action: Mouse moved to (387, 334)
Screenshot: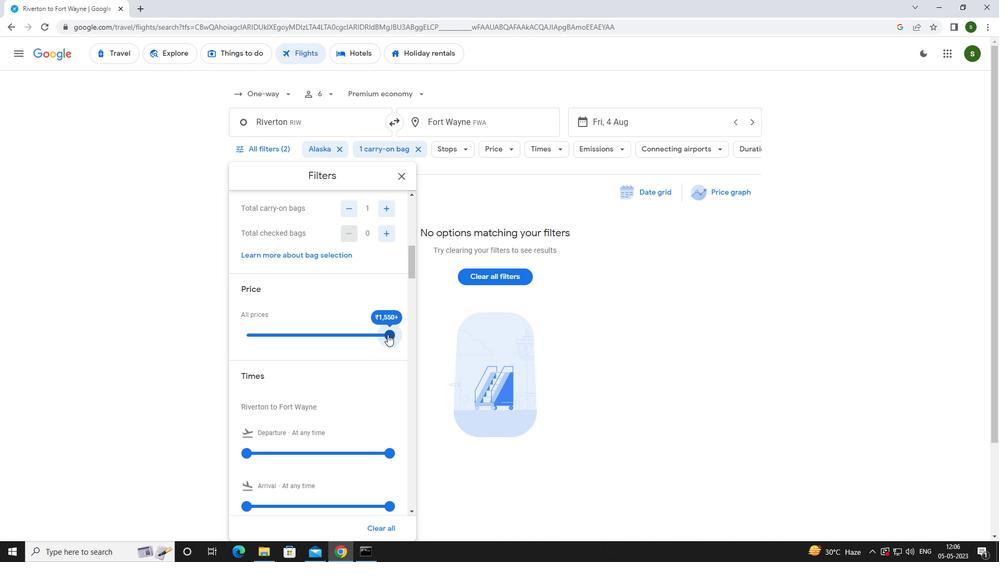 
Action: Mouse scrolled (387, 334) with delta (0, 0)
Screenshot: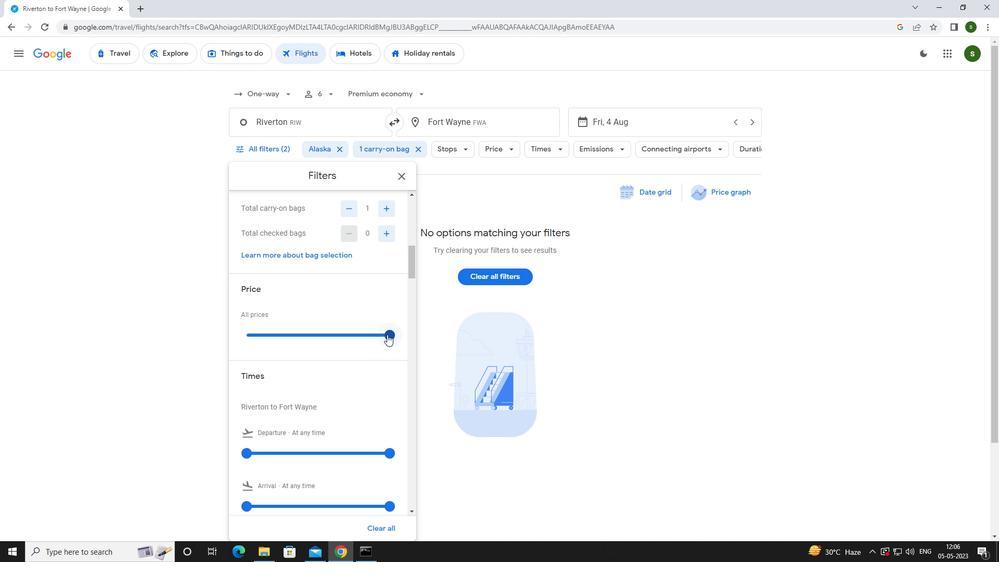 
Action: Mouse moved to (244, 403)
Screenshot: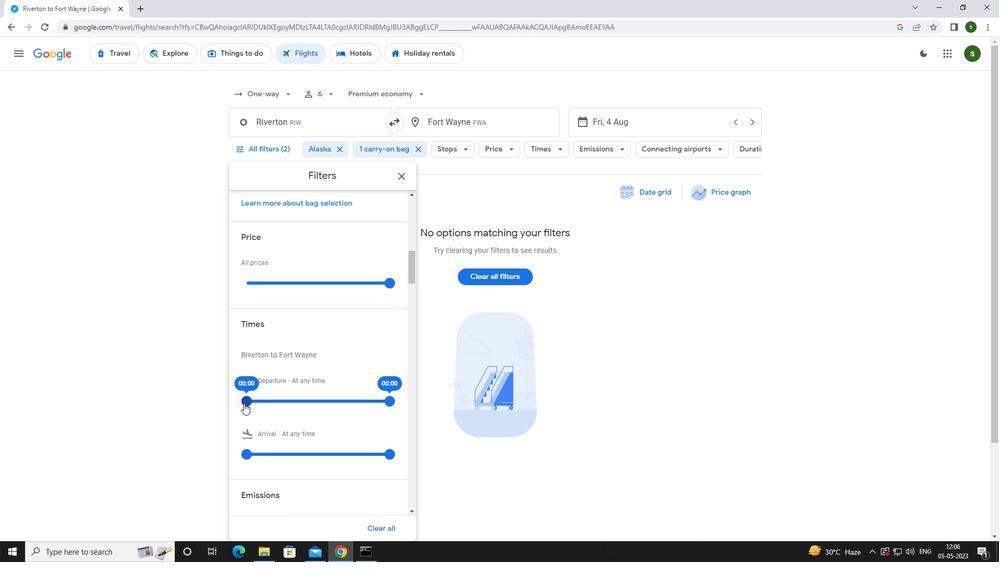 
Action: Mouse pressed left at (244, 403)
Screenshot: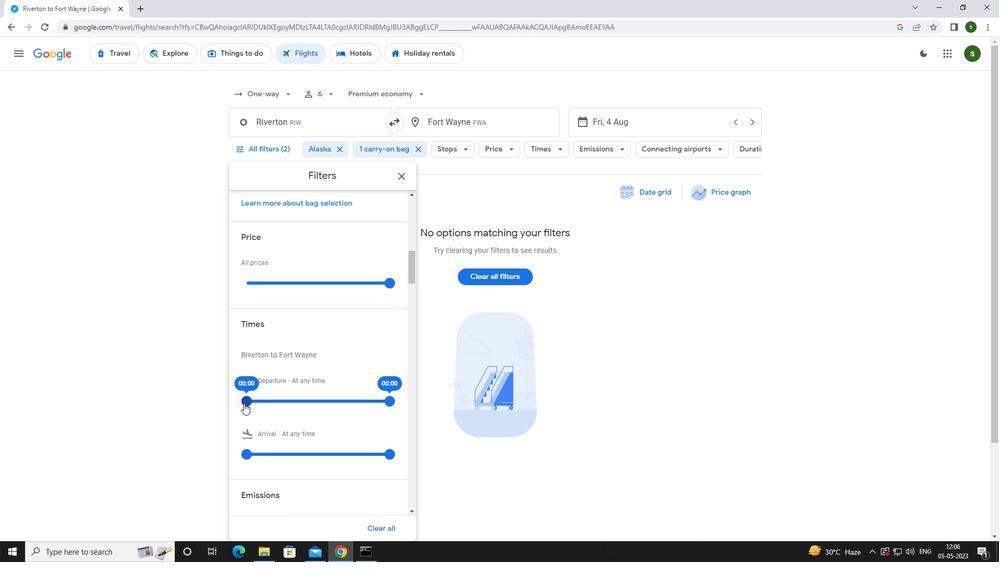 
Action: Mouse moved to (580, 381)
Screenshot: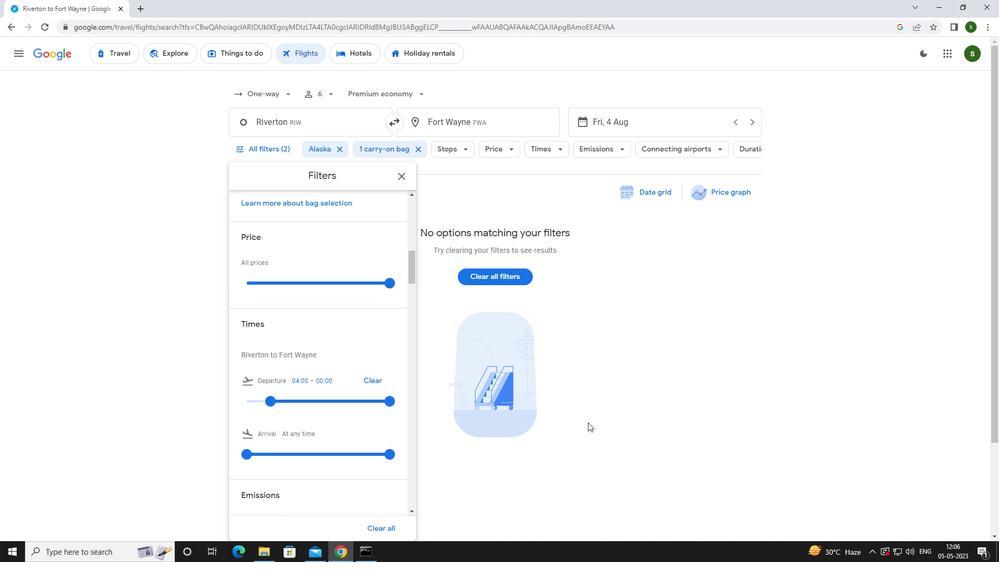 
Action: Mouse pressed left at (580, 381)
Screenshot: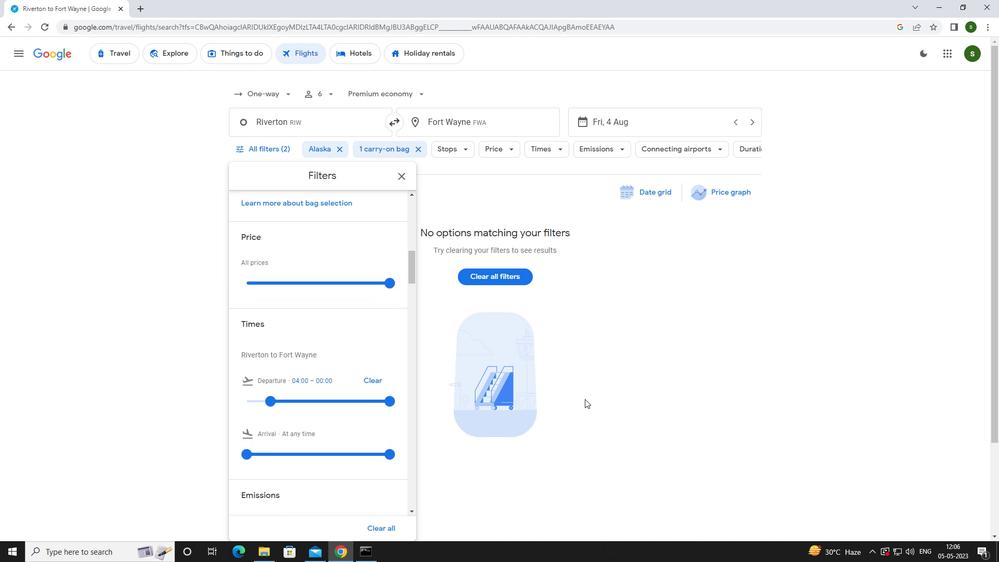 
Action: Mouse moved to (577, 377)
Screenshot: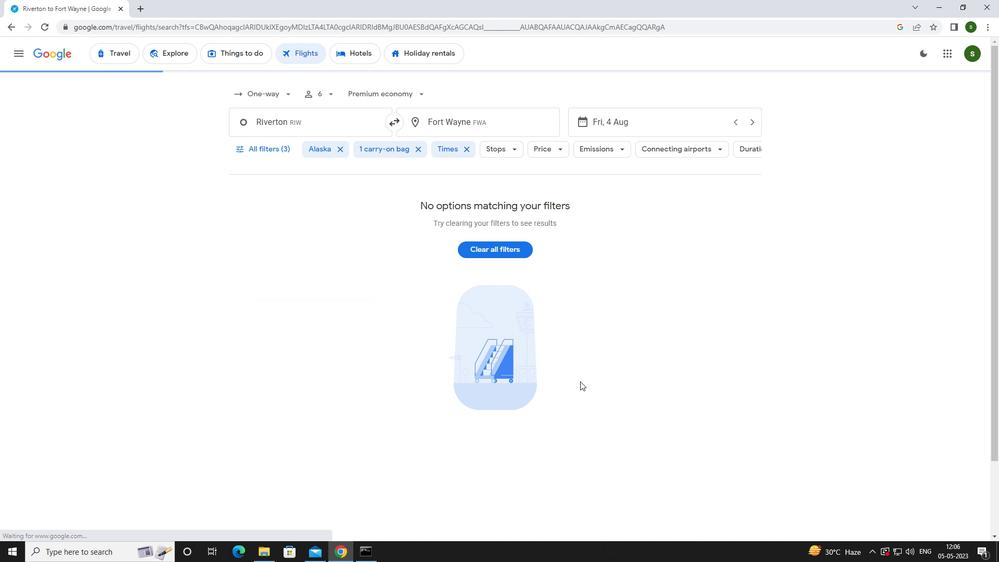 
